 Task: In the Company fuji-tv.co.jp, Create email and send with subject: 'We're Thrilled to Welcome You ', and with mail content 'Good Evening._x000D_
Elevate your business to new heights. Our innovative solution is tailored to meet the unique needs of your industry, delivering exceptional results._x000D_
Thanks & Regards', attach the document: Project_plan.docx and insert image: visitingcard.jpg. Below Thanks & Regards, write Flickr and insert the URL: www.flickr.com. Mark checkbox to create task to follow up : In 3 business days .  Enter or choose an email address of recipient's from company's contact and send.. Logged in from softage.1@softage.net
Action: Mouse moved to (111, 72)
Screenshot: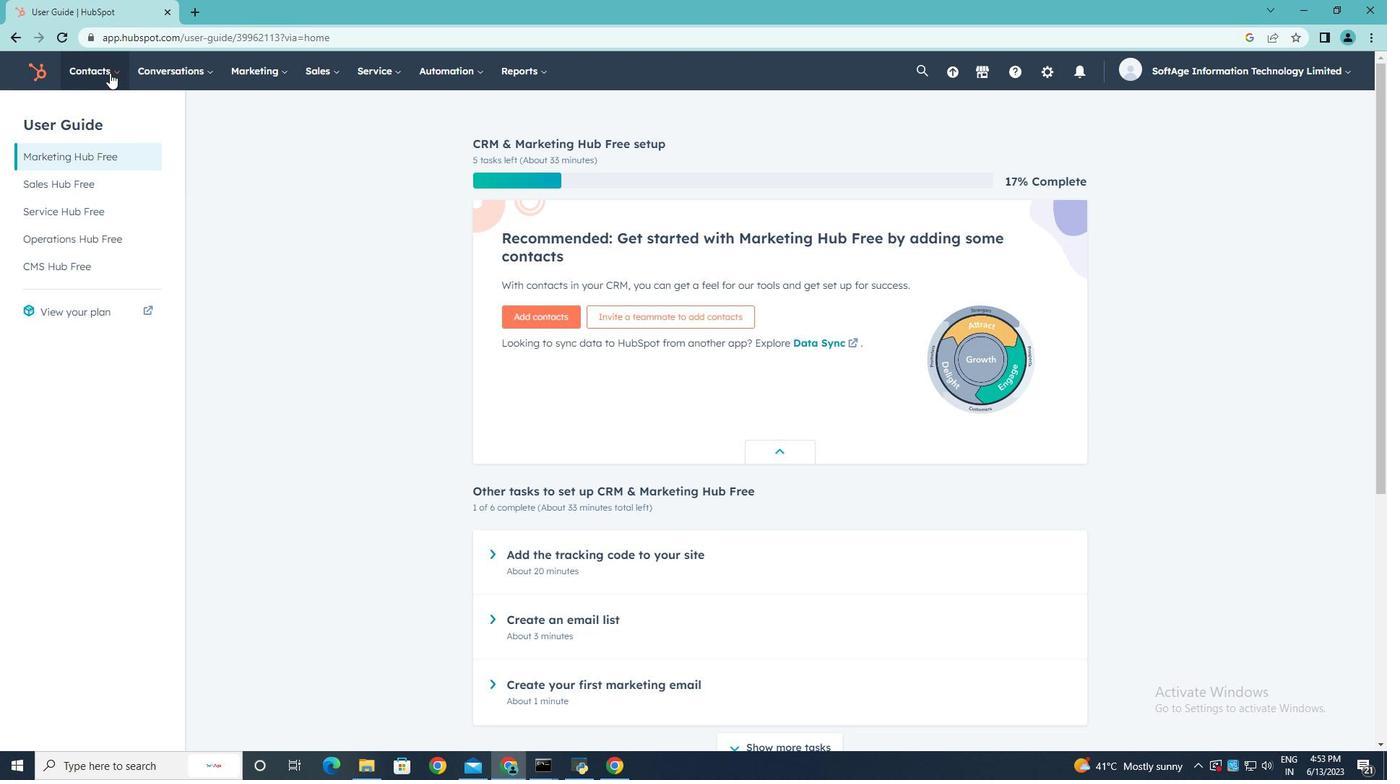 
Action: Mouse pressed left at (111, 72)
Screenshot: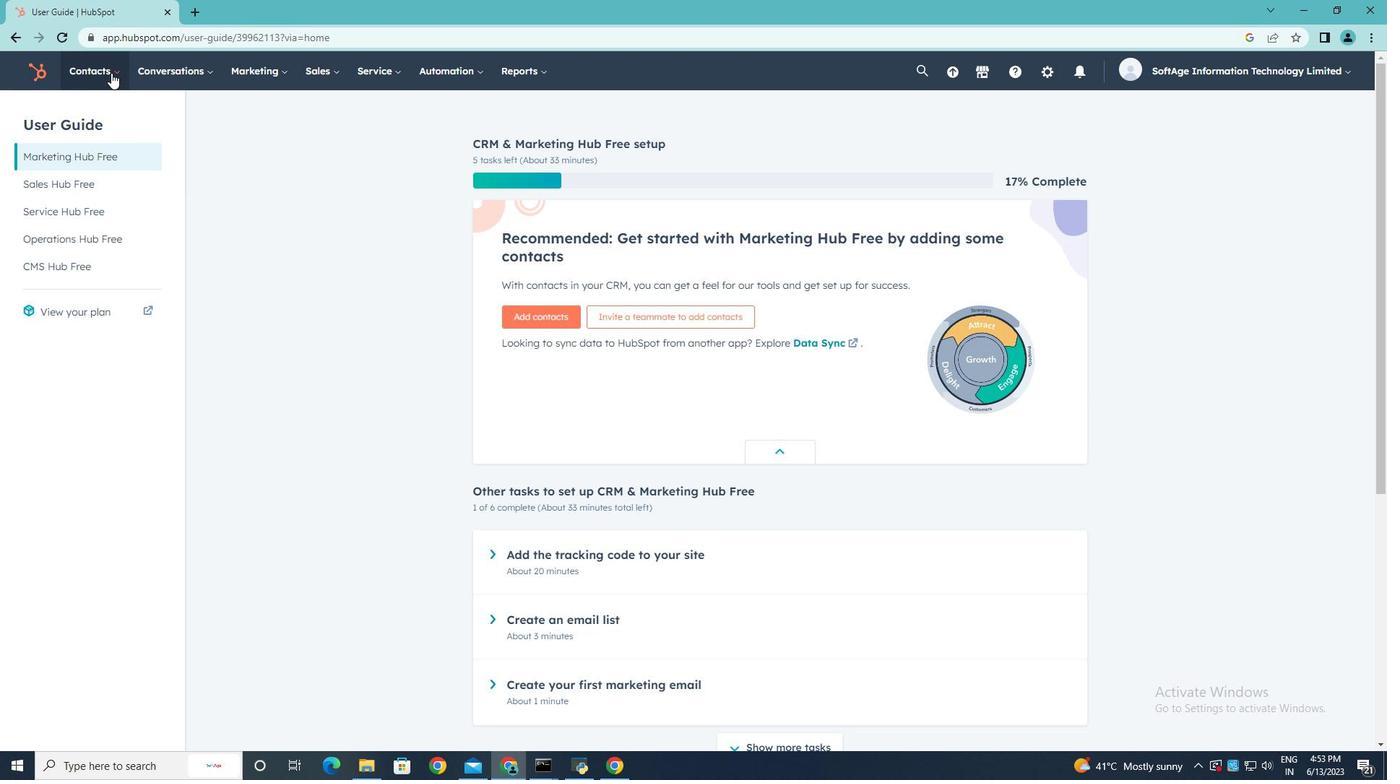
Action: Mouse moved to (103, 147)
Screenshot: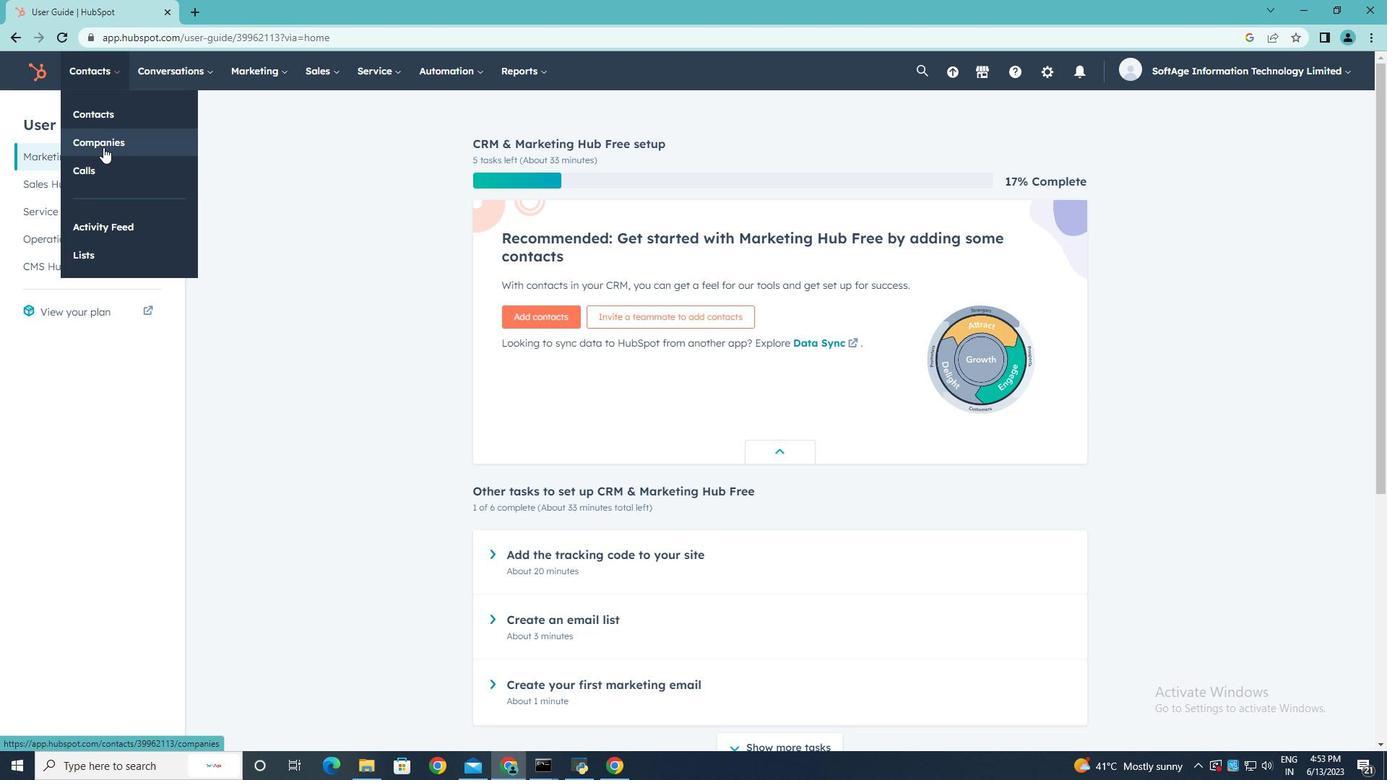 
Action: Mouse pressed left at (103, 147)
Screenshot: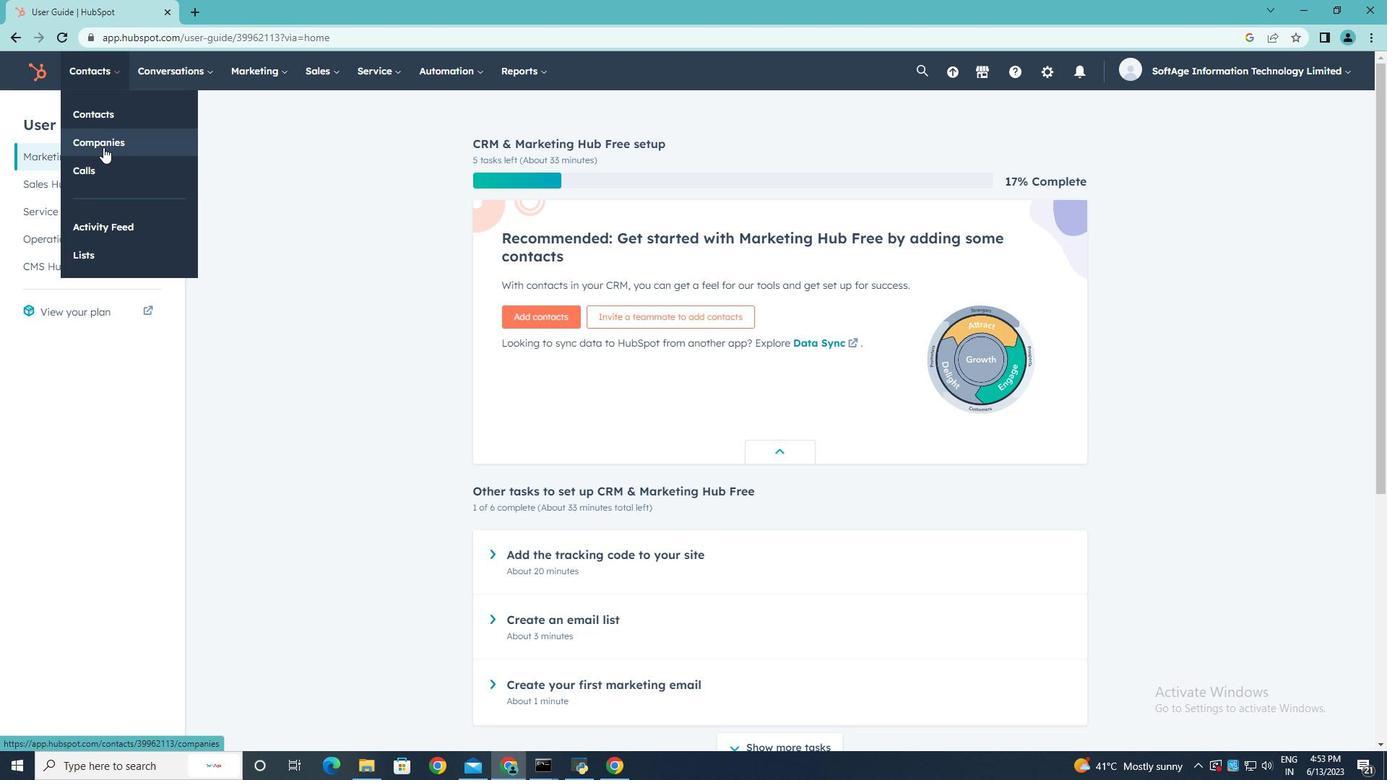 
Action: Mouse moved to (104, 228)
Screenshot: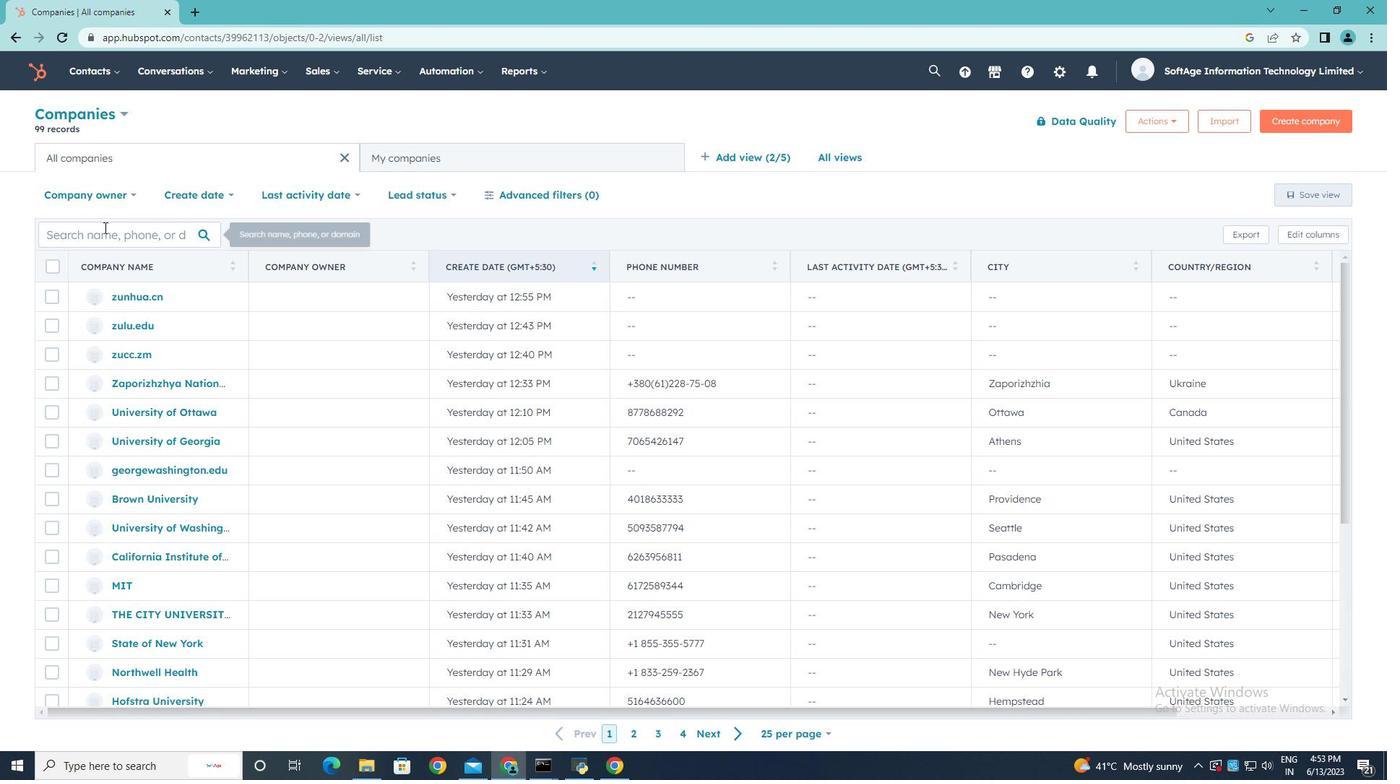 
Action: Mouse pressed left at (104, 228)
Screenshot: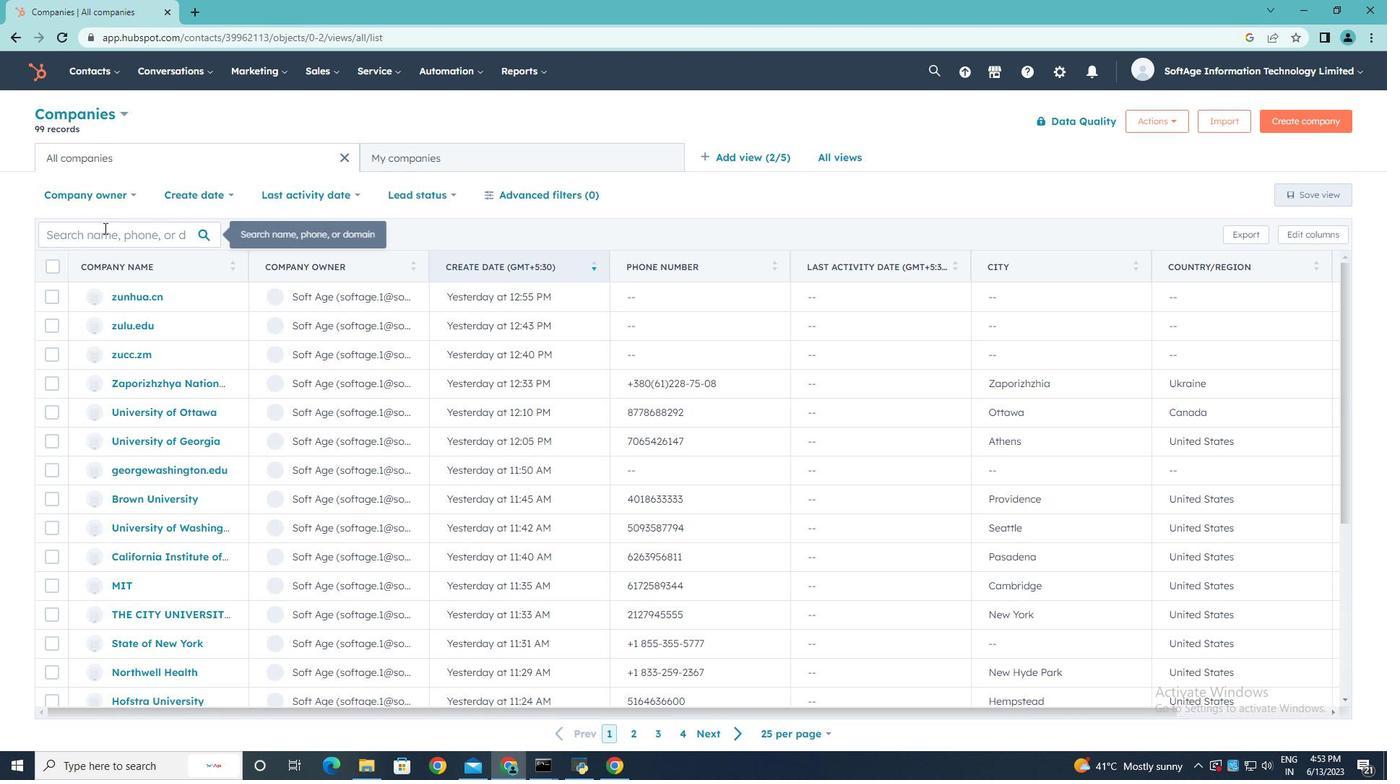 
Action: Key pressed fuji-tv.co.jp
Screenshot: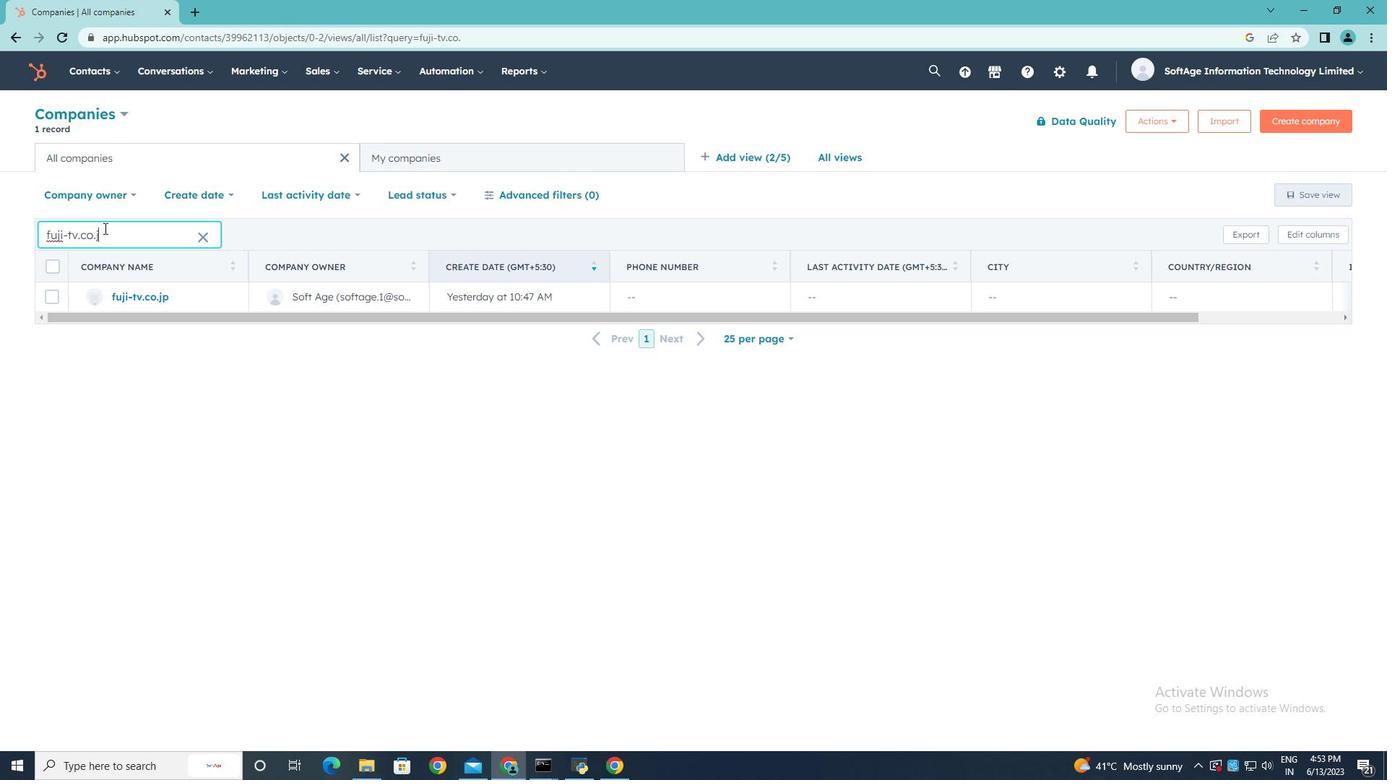 
Action: Mouse moved to (137, 297)
Screenshot: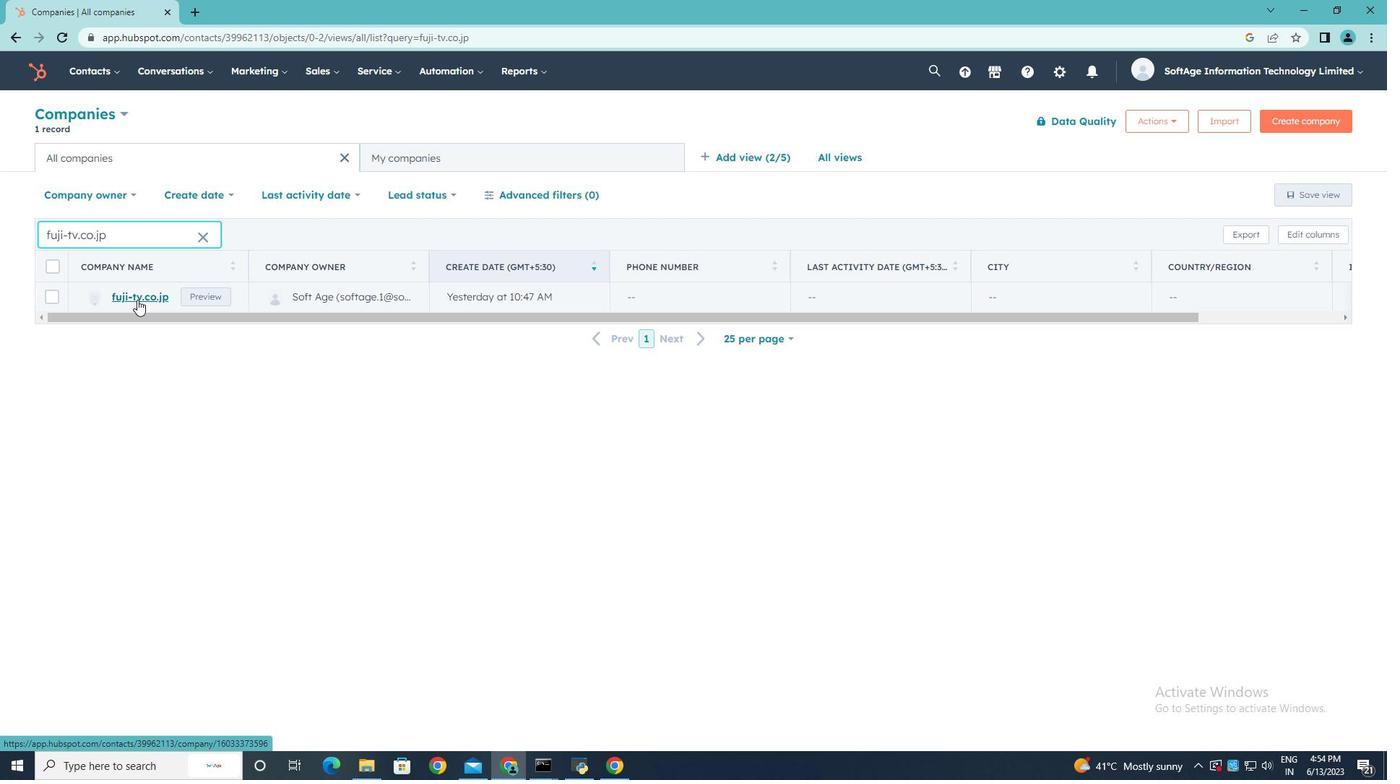 
Action: Mouse pressed left at (137, 297)
Screenshot: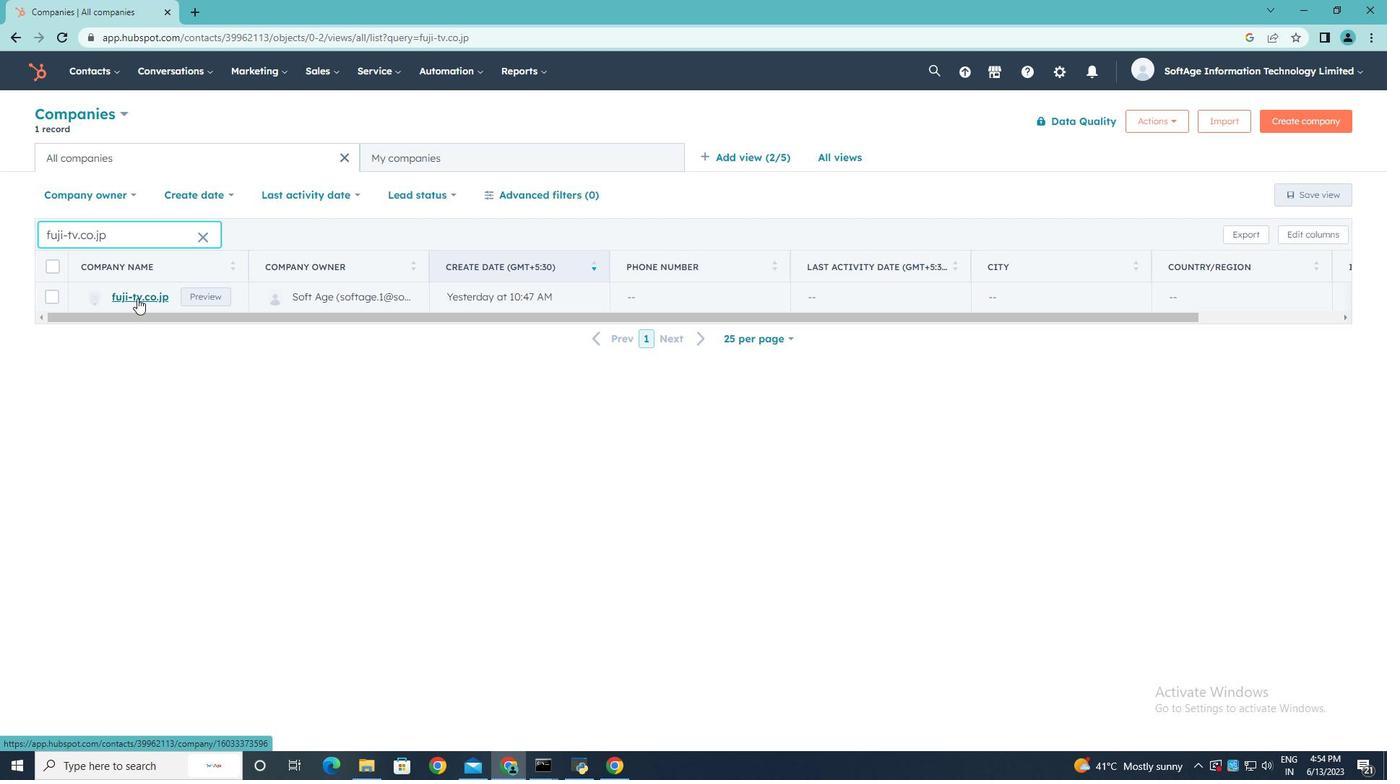 
Action: Mouse moved to (96, 243)
Screenshot: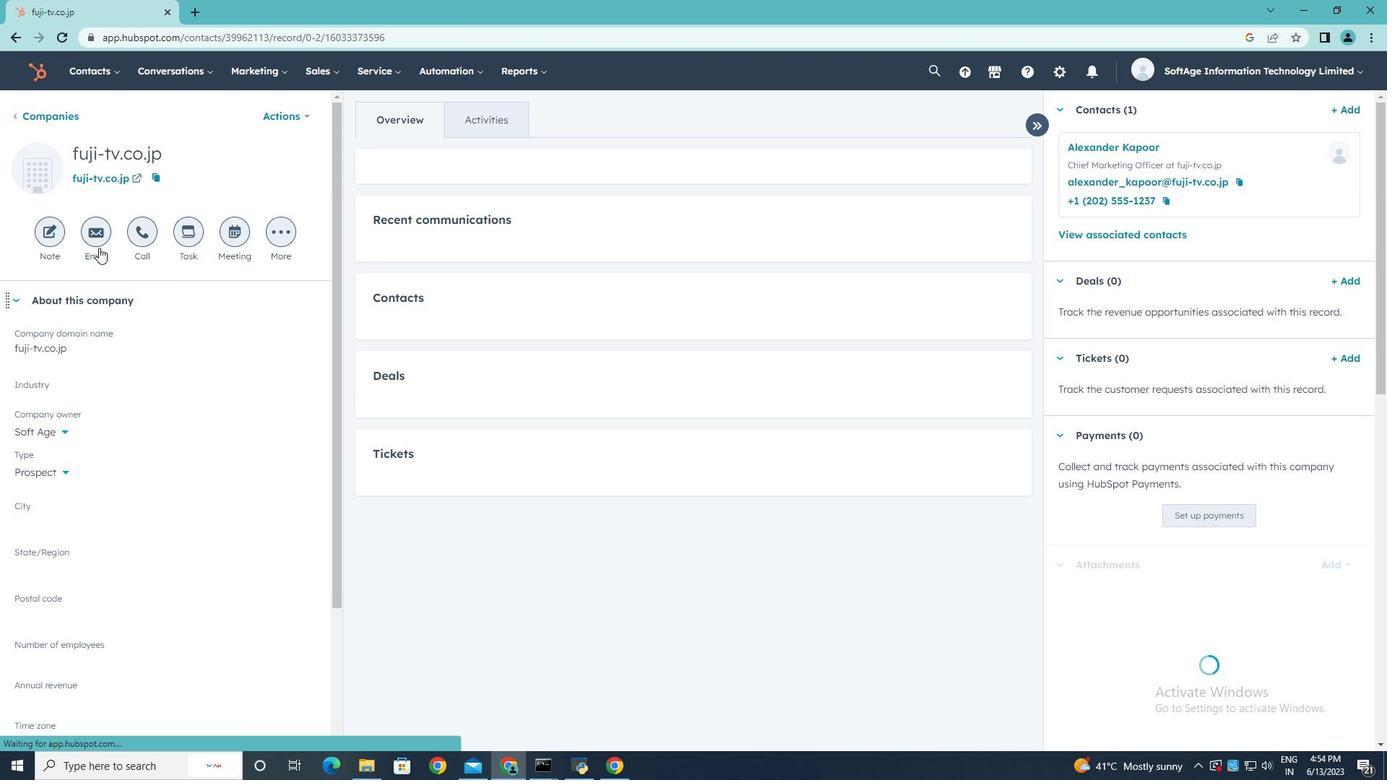 
Action: Mouse pressed left at (96, 243)
Screenshot: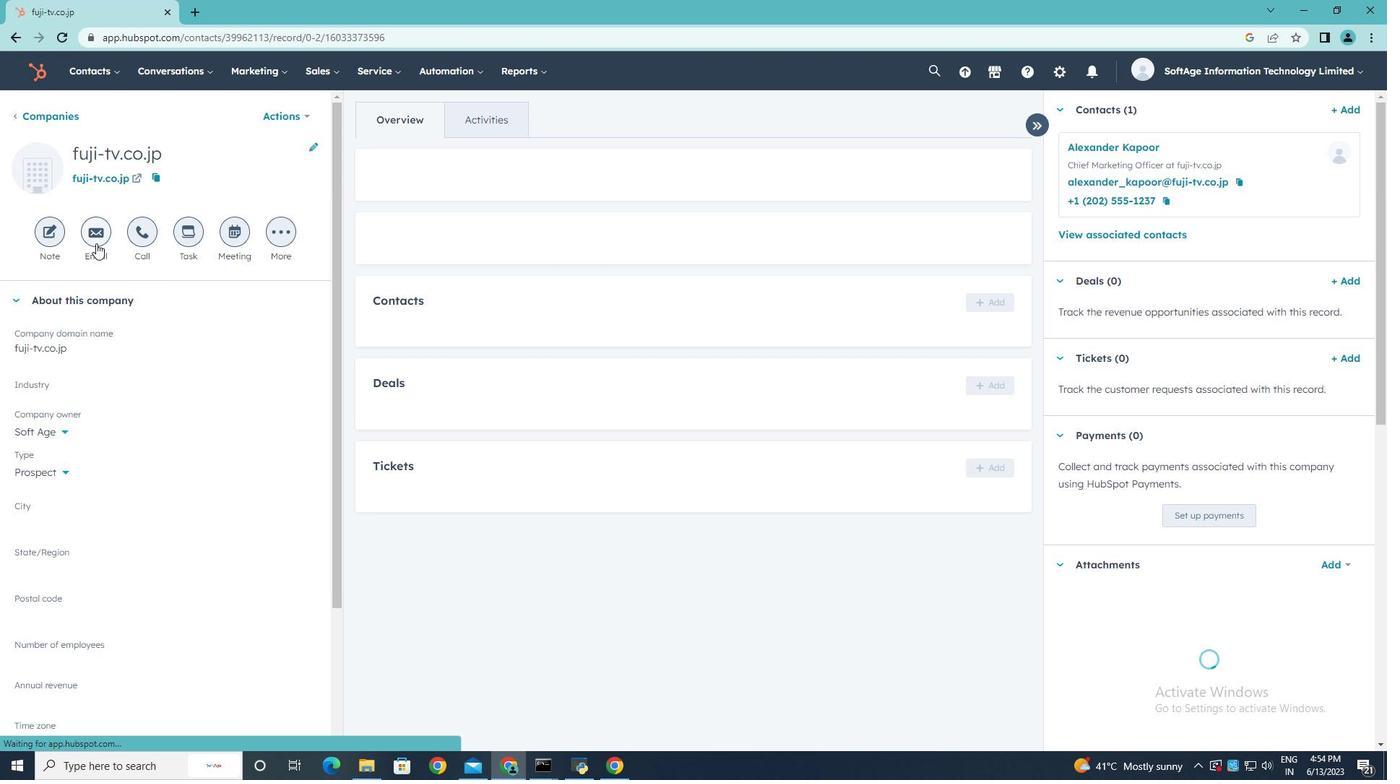 
Action: Key pressed <Key.shift>We're<Key.space><Key.shift>Thrilled<Key.space>to<Key.space><Key.shift>Welcome<Key.space><Key.shift>You
Screenshot: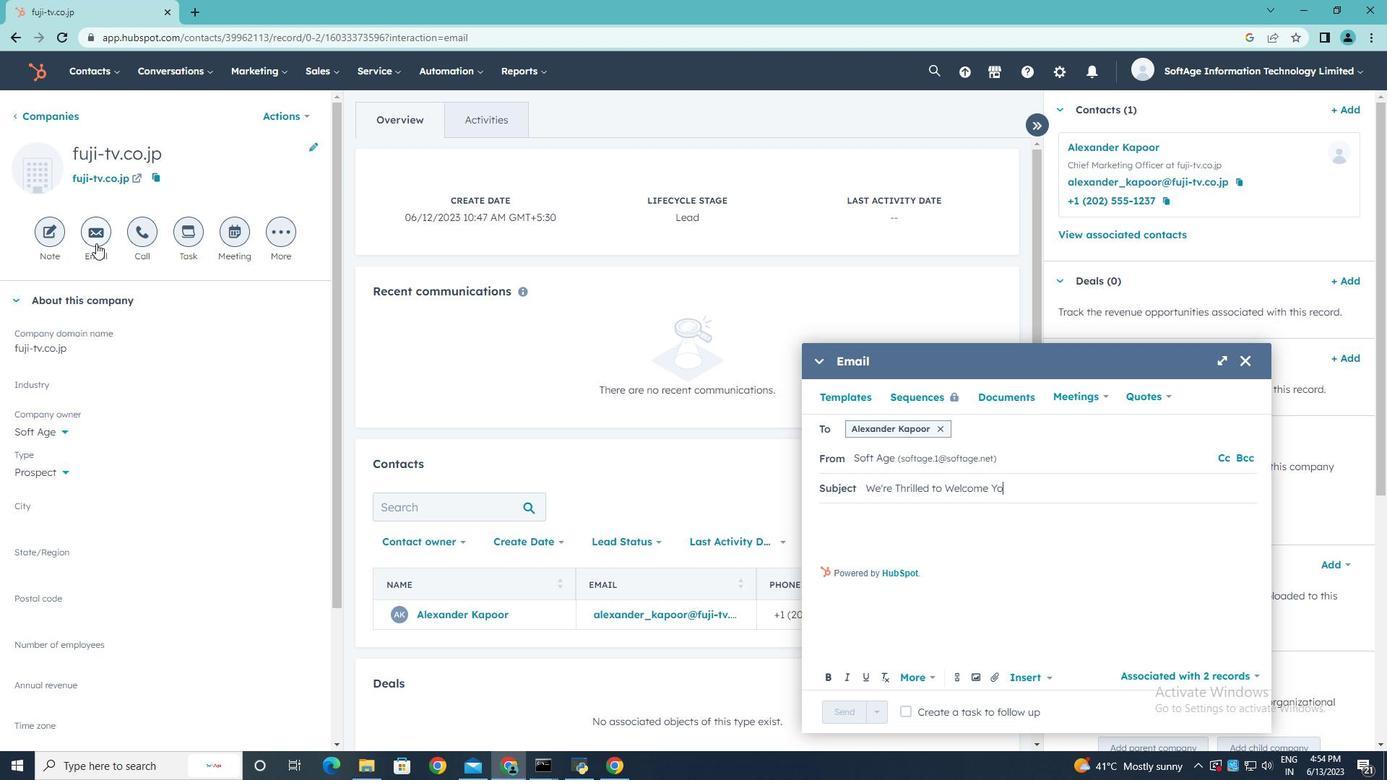 
Action: Mouse moved to (837, 515)
Screenshot: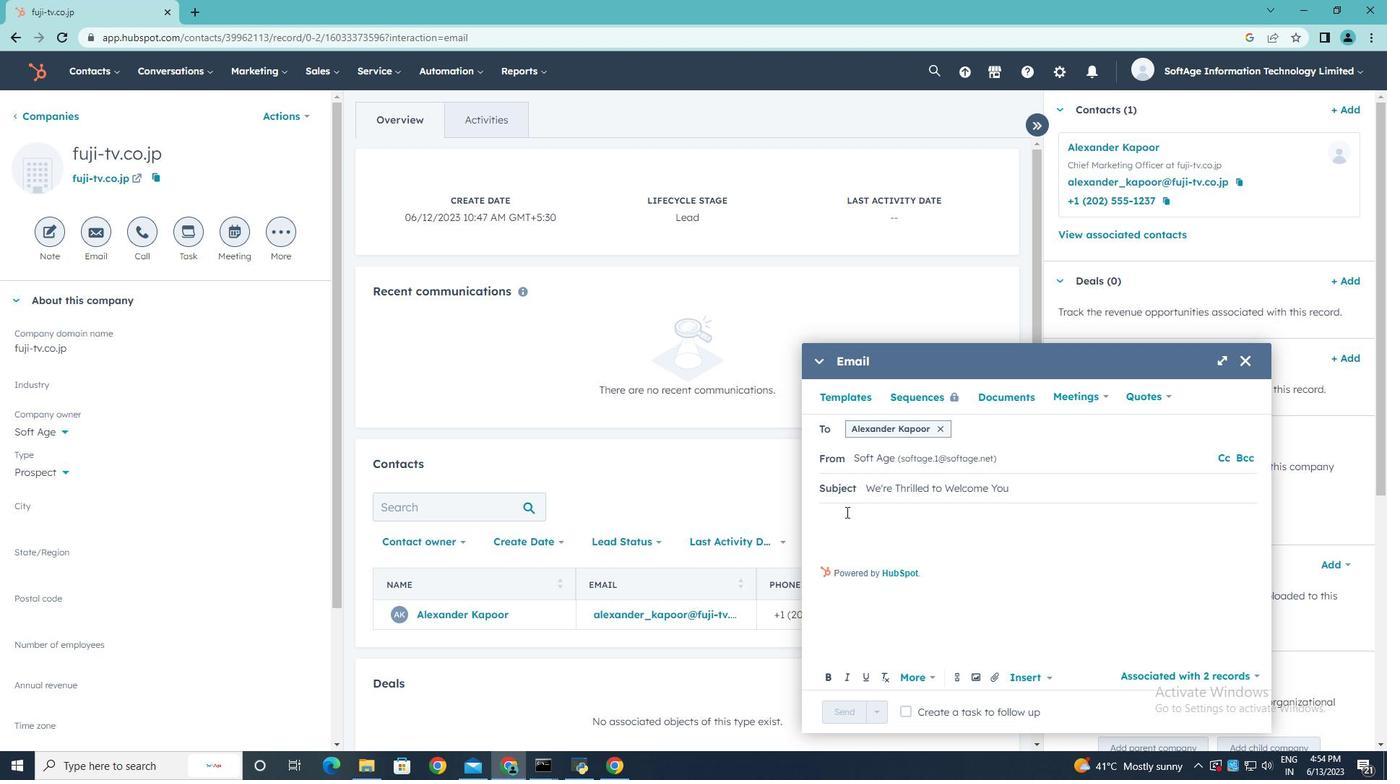 
Action: Mouse pressed left at (837, 515)
Screenshot: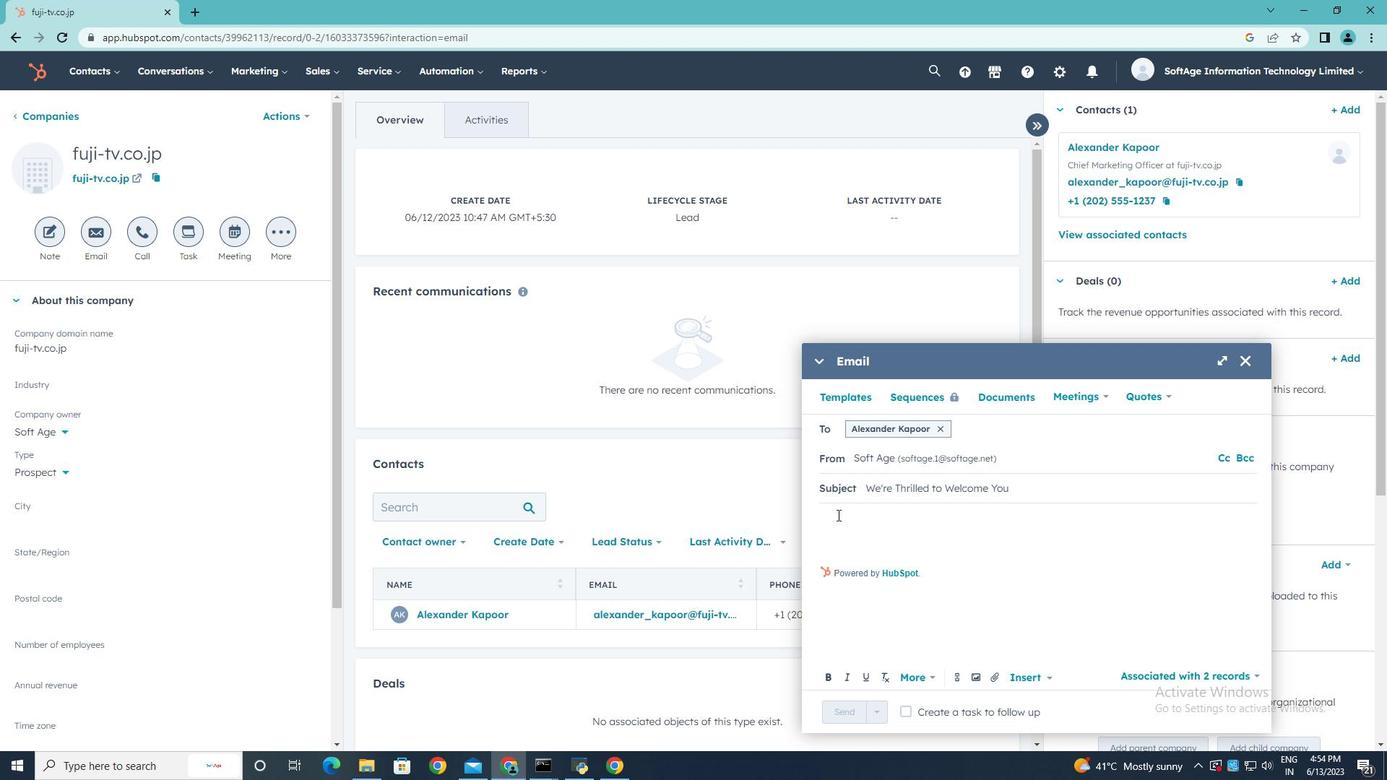 
Action: Key pressed <Key.shift>Good<Key.space><Key.shift><Key.shift><Key.shift><Key.shift>Eveb<Key.backspace>ning.
Screenshot: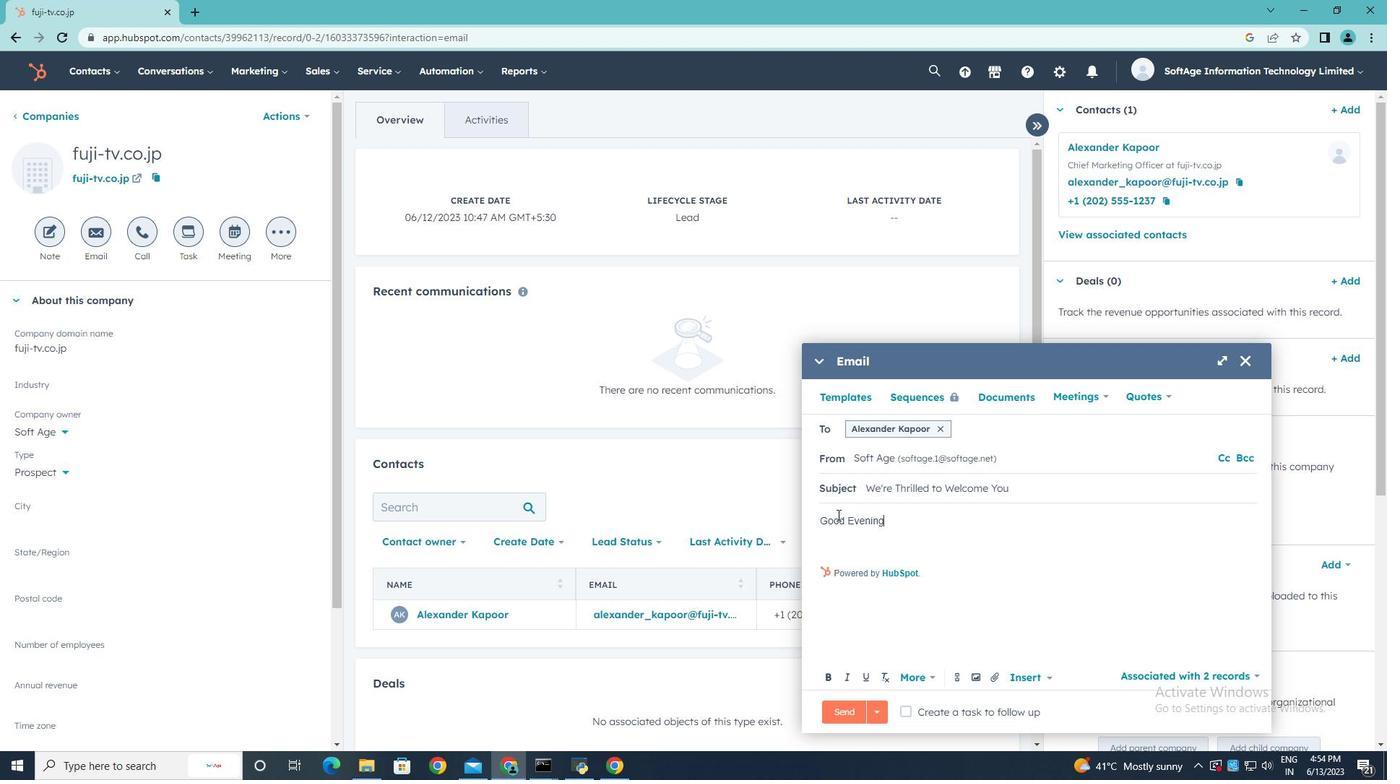
Action: Mouse moved to (841, 536)
Screenshot: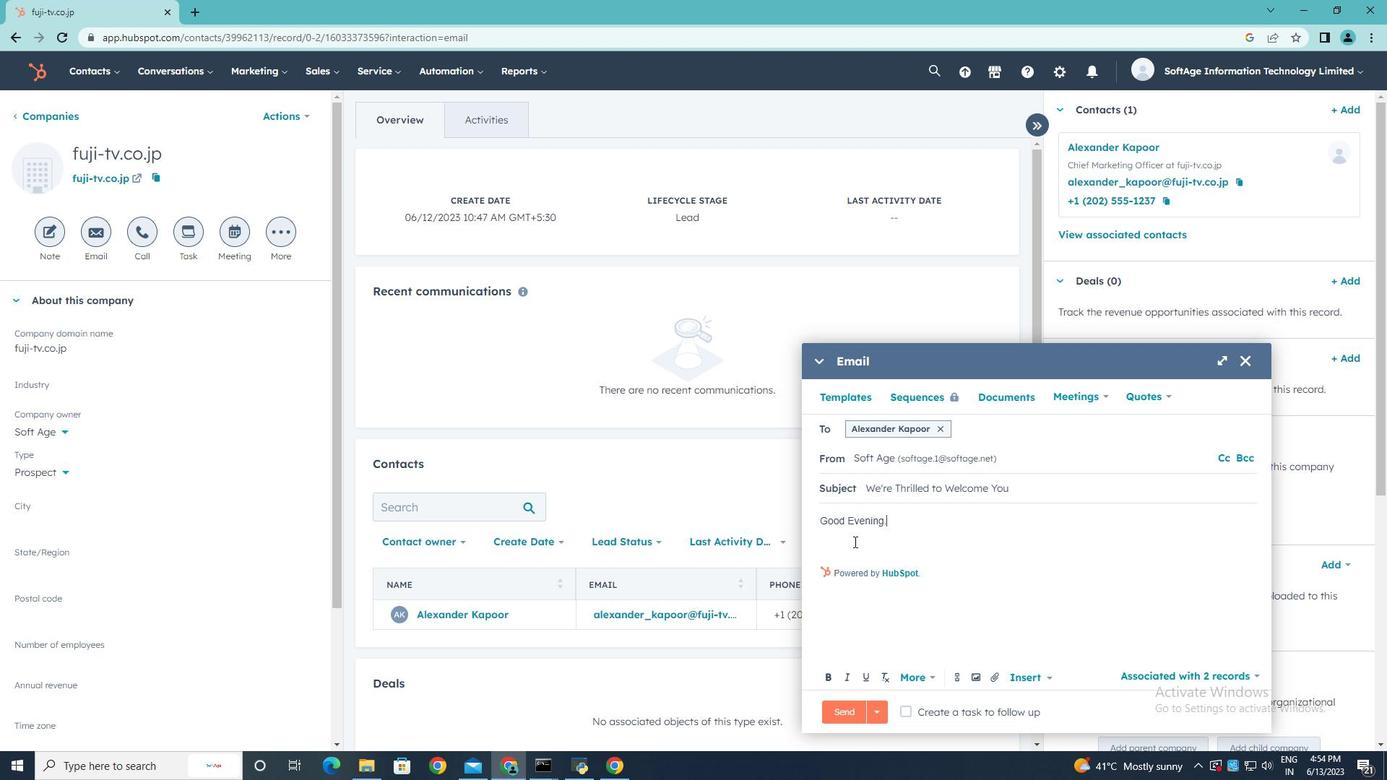 
Action: Mouse pressed left at (841, 536)
Screenshot: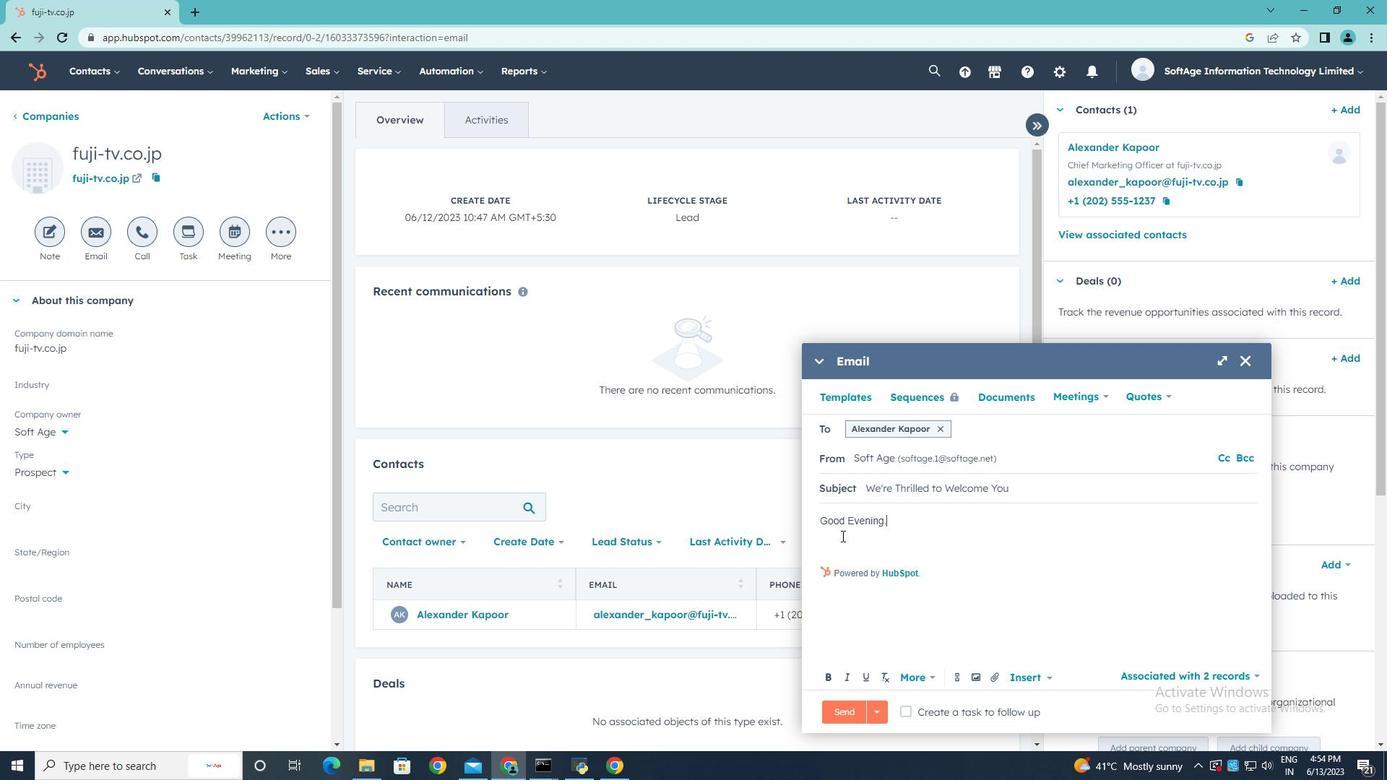
Action: Key pressed <Key.shift><Key.shift><Key.shift><Key.shift><Key.shift><Key.shift>Elevay<Key.backspace>te<Key.space><Key.shift>Yo<Key.backspace><Key.backspace>your<Key.space><Key.shift>buss<Key.backspace>iness<Key.space>to<Key.space>new<Key.space>heights.<Key.shift>Our<Key.space>innovative<Key.space><Key.left><Key.left><Key.left><Key.left><Key.left><Key.left><Key.left><Key.left><Key.left><Key.left><Key.left><Key.left><Key.left><Key.left><Key.left><Key.space><Key.right><Key.right><Key.right><Key.right><Key.right><Key.right><Key.right><Key.right><Key.right><Key.right><Key.right><Key.right><Key.right><Key.right><Key.space>solution<Key.space>is<Key.space><Key.shift>Tailored<Key.space>to<Key.space>meet<Key.space><Key.shift>the<Key.space>unique<Key.space>needs<Key.space>of<Key.space>your<Key.space>industry,<Key.space>delivering<Key.space>exceptional<Key.space>red<Key.backspace>sults.<Key.enter><Key.enter><Key.shift><Key.shift>Thanks<Key.space><Key.shift>&<Key.space><Key.shift>Regards,
Screenshot: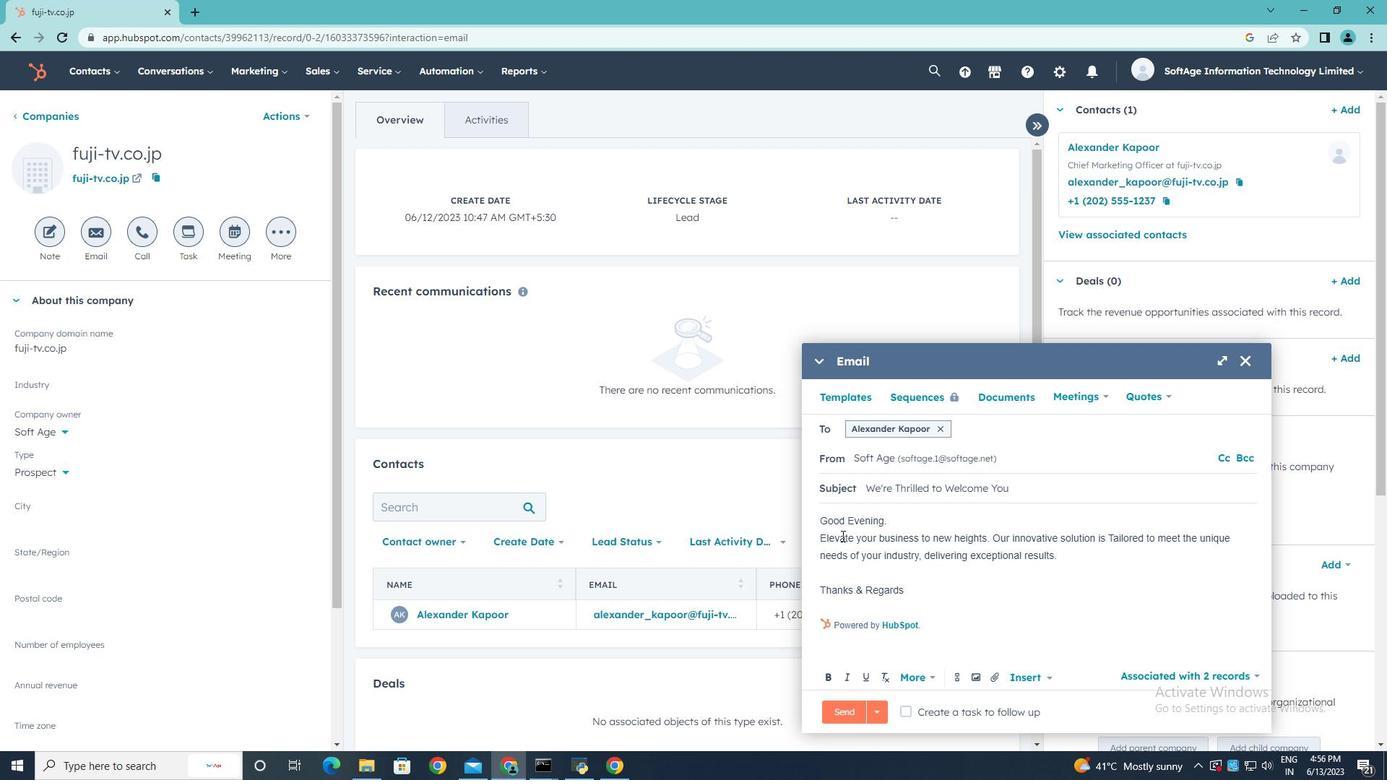 
Action: Mouse moved to (992, 676)
Screenshot: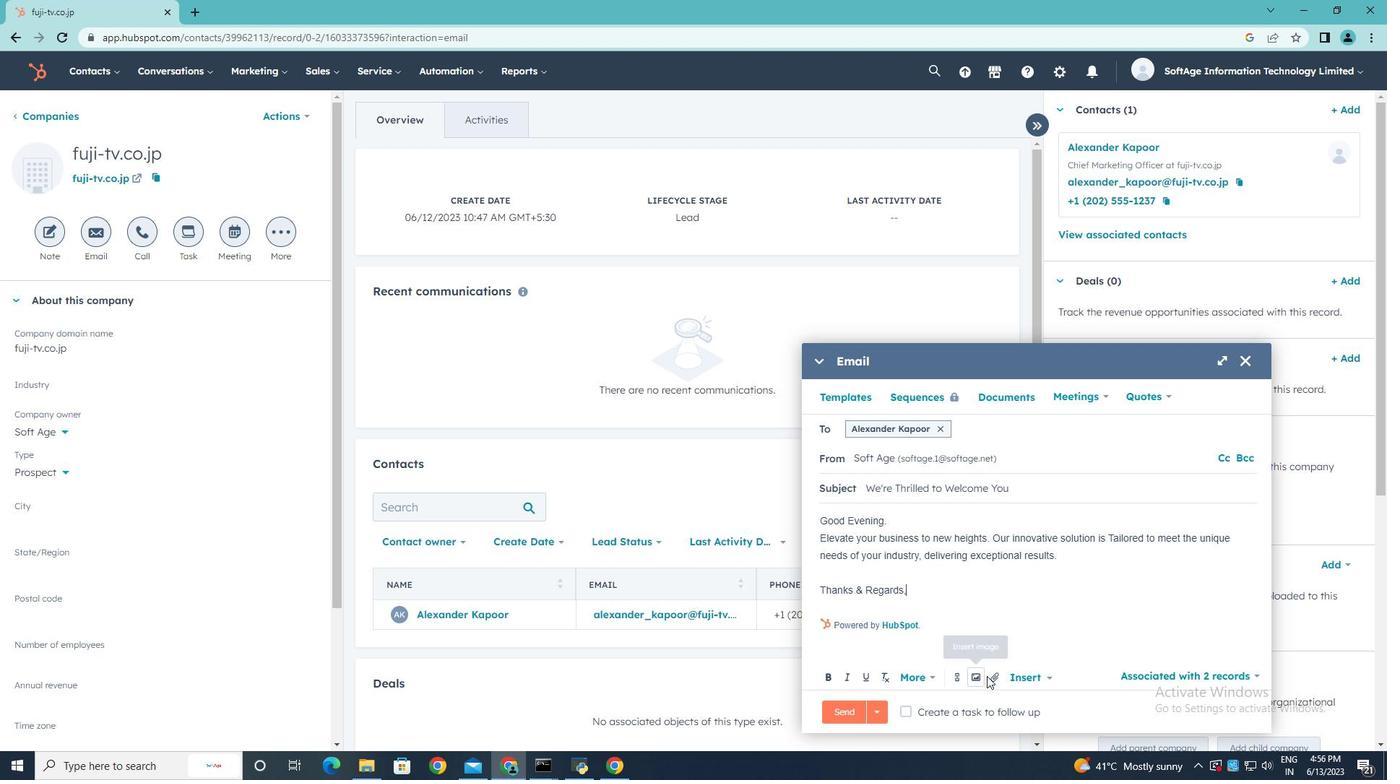 
Action: Mouse pressed left at (992, 676)
Screenshot: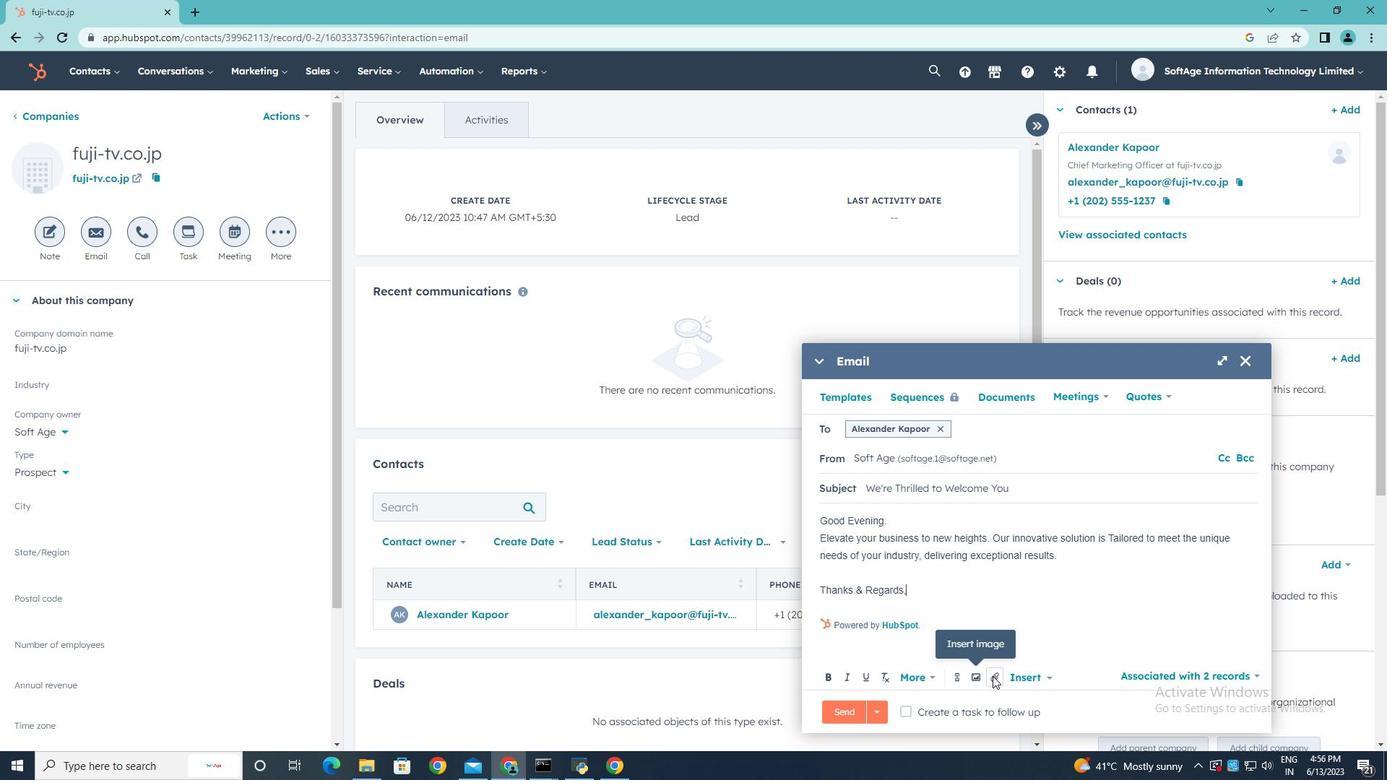 
Action: Mouse moved to (1024, 640)
Screenshot: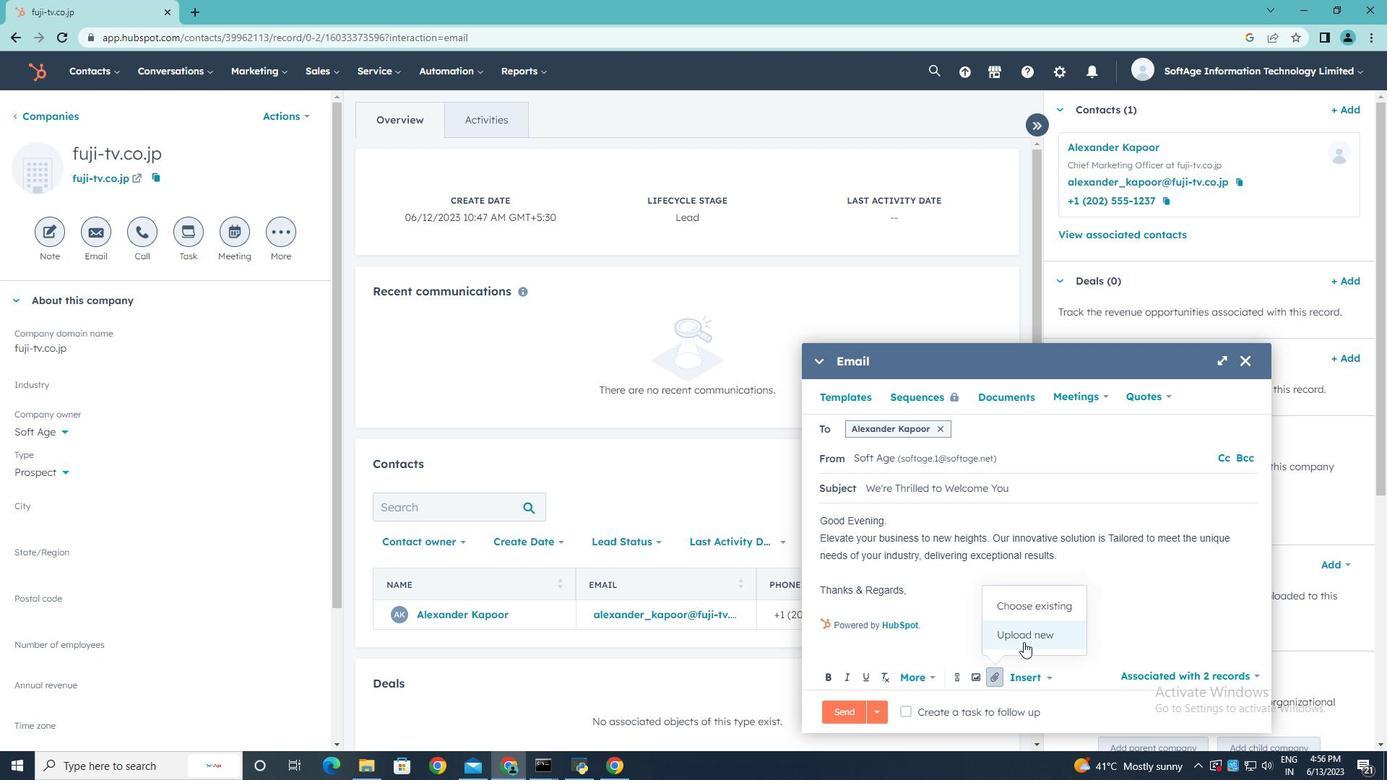 
Action: Mouse pressed left at (1024, 640)
Screenshot: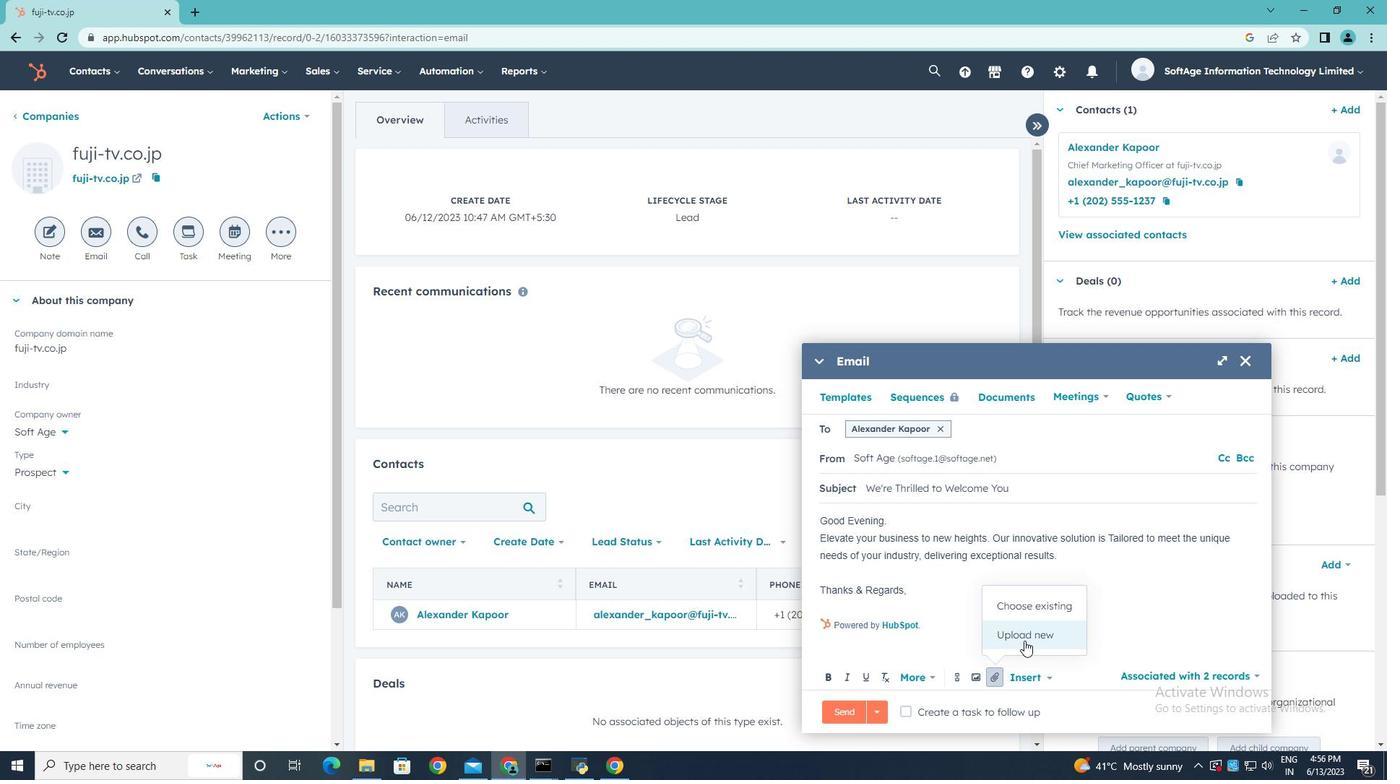 
Action: Mouse moved to (258, 140)
Screenshot: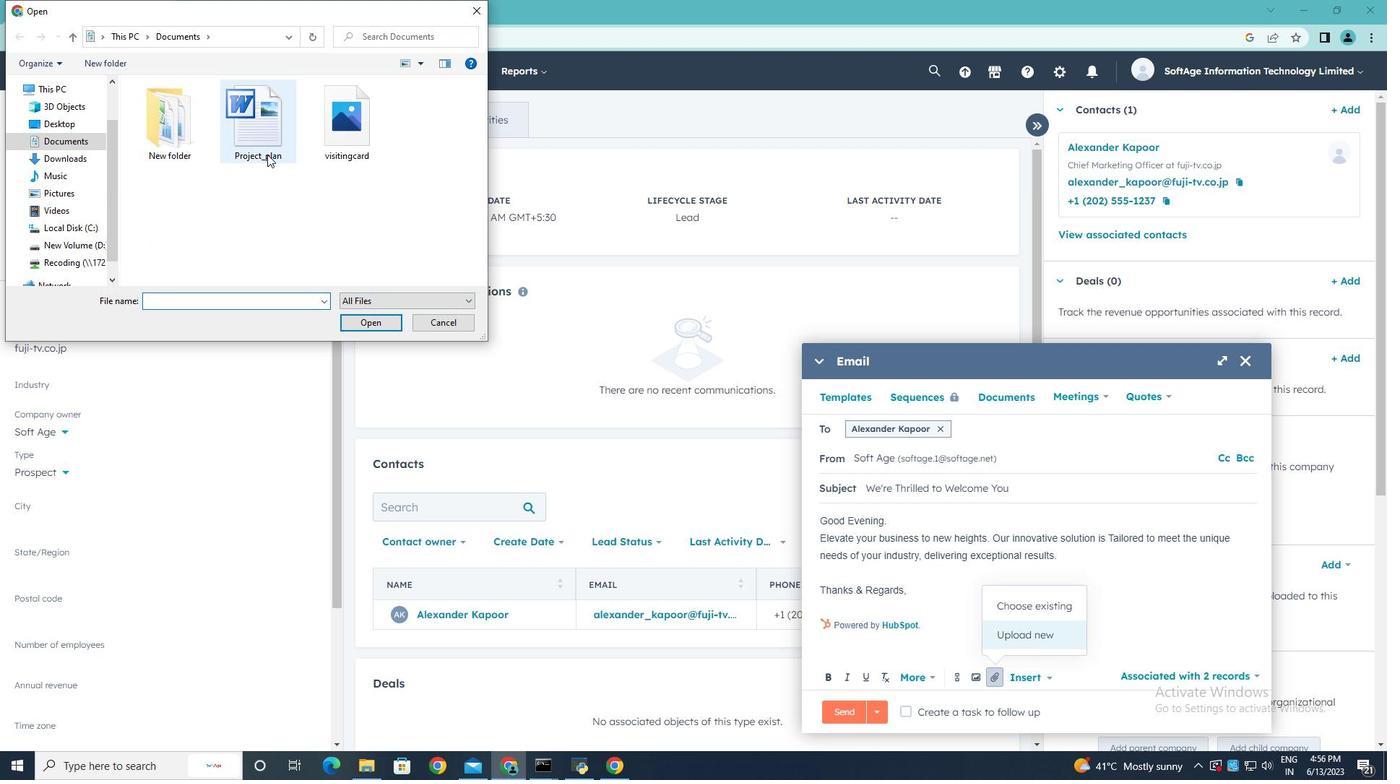 
Action: Mouse pressed left at (258, 140)
Screenshot: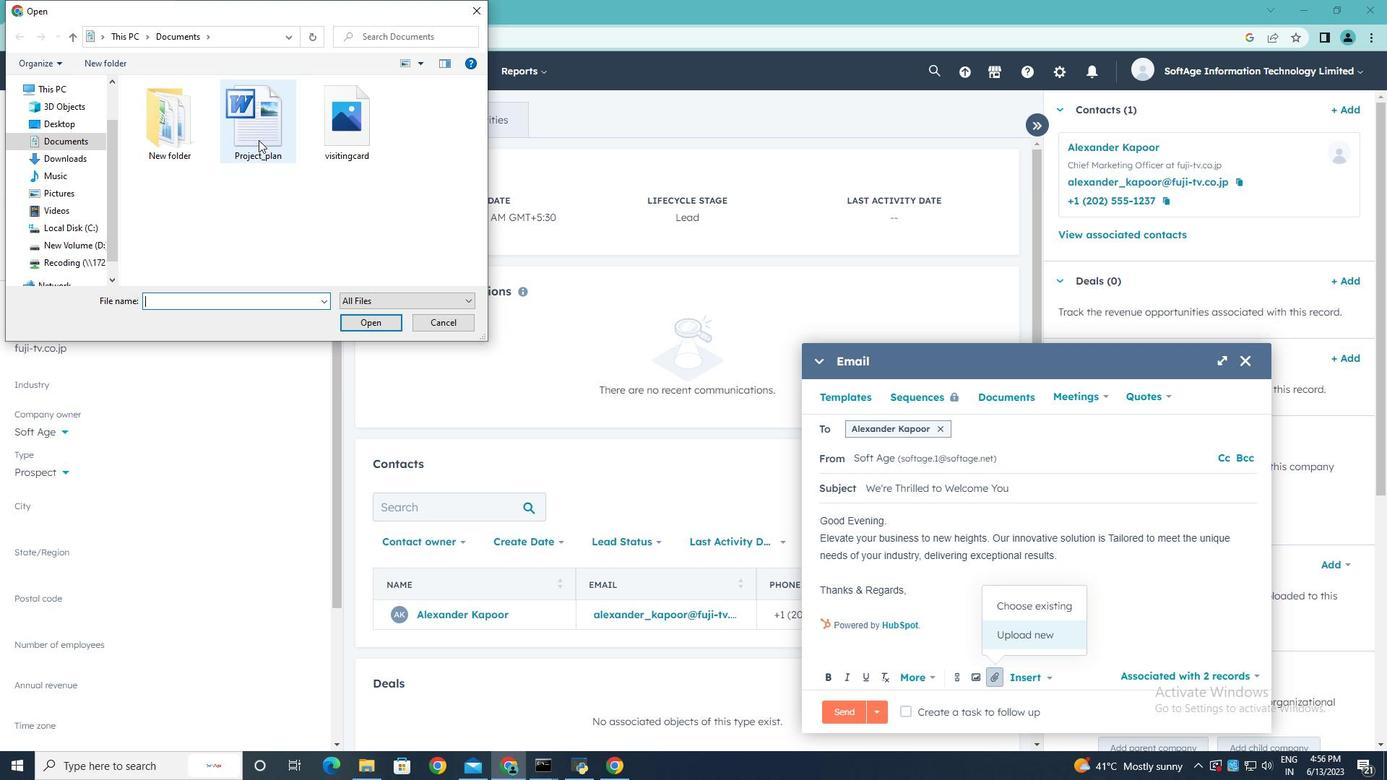 
Action: Mouse moved to (362, 320)
Screenshot: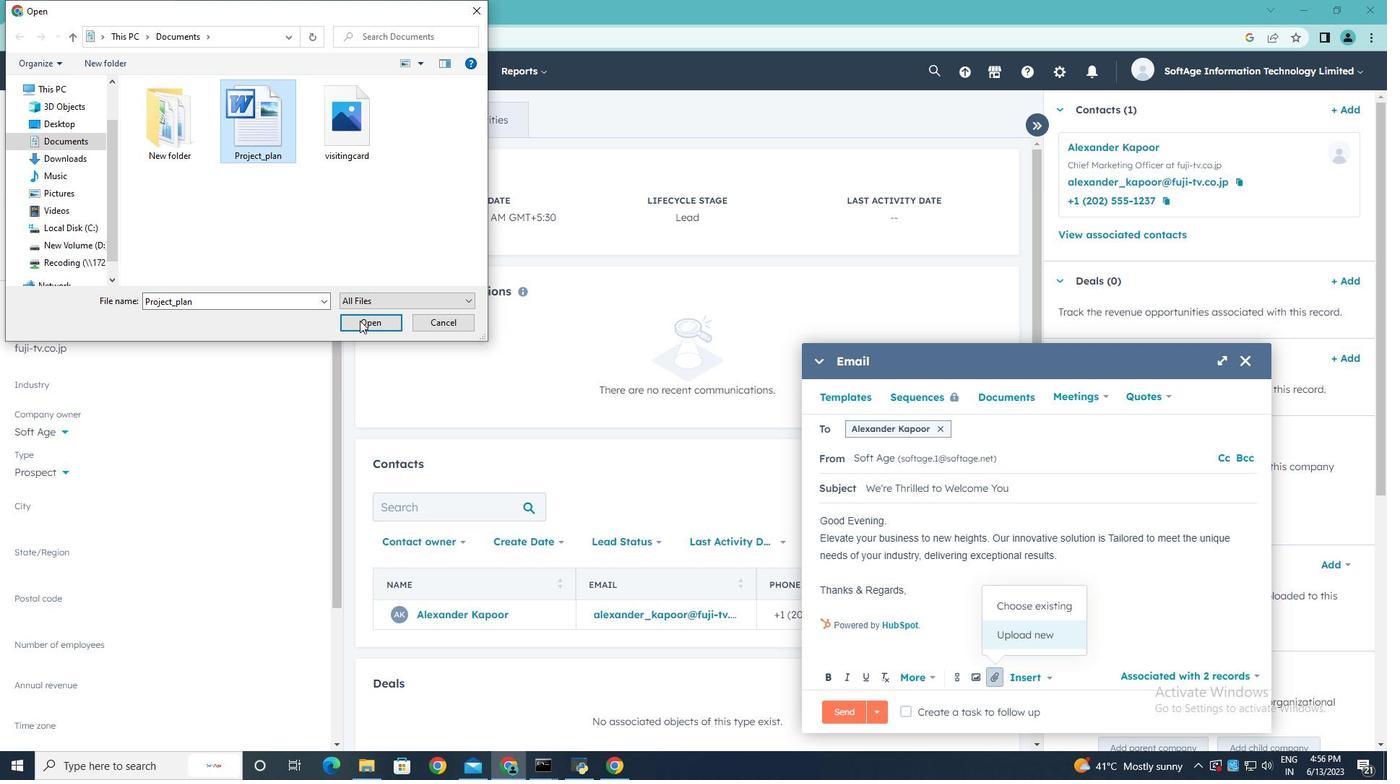 
Action: Mouse pressed left at (362, 320)
Screenshot: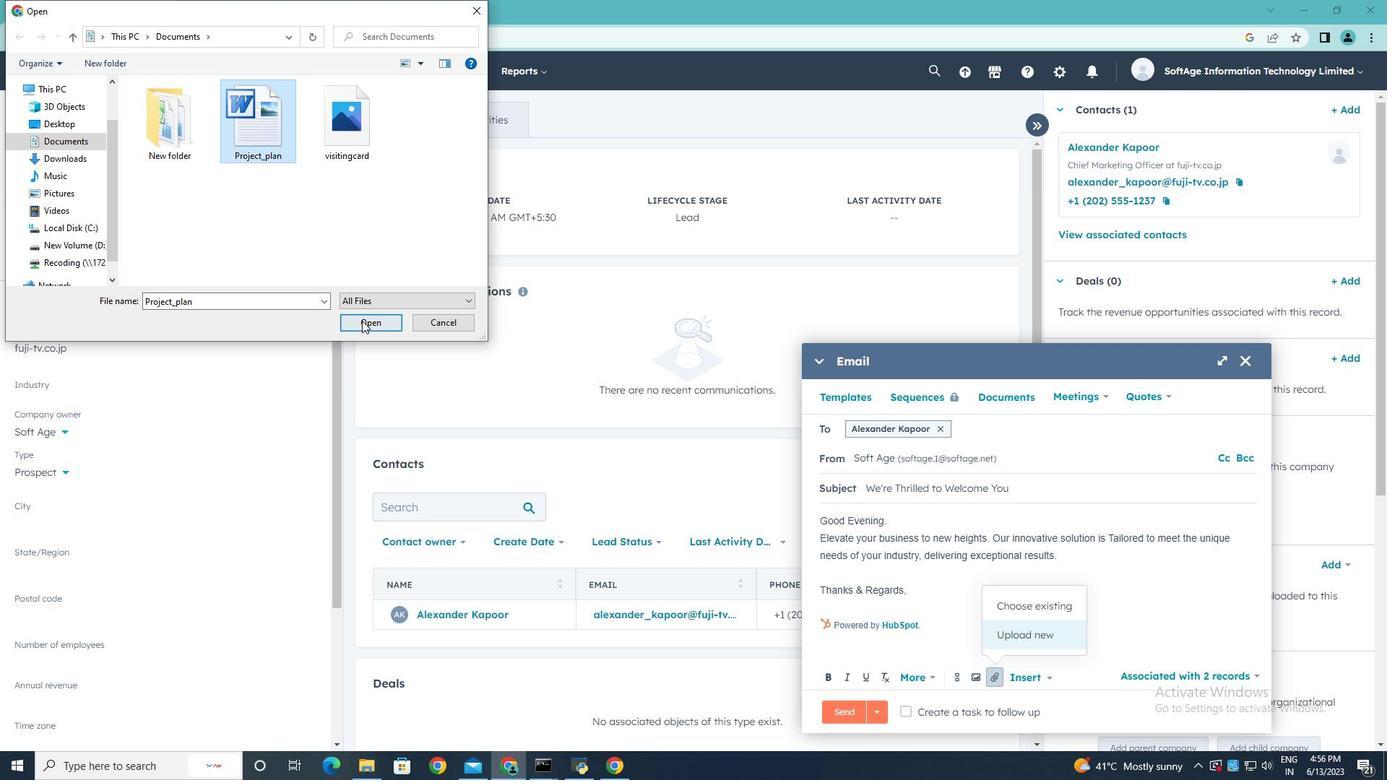 
Action: Mouse moved to (996, 639)
Screenshot: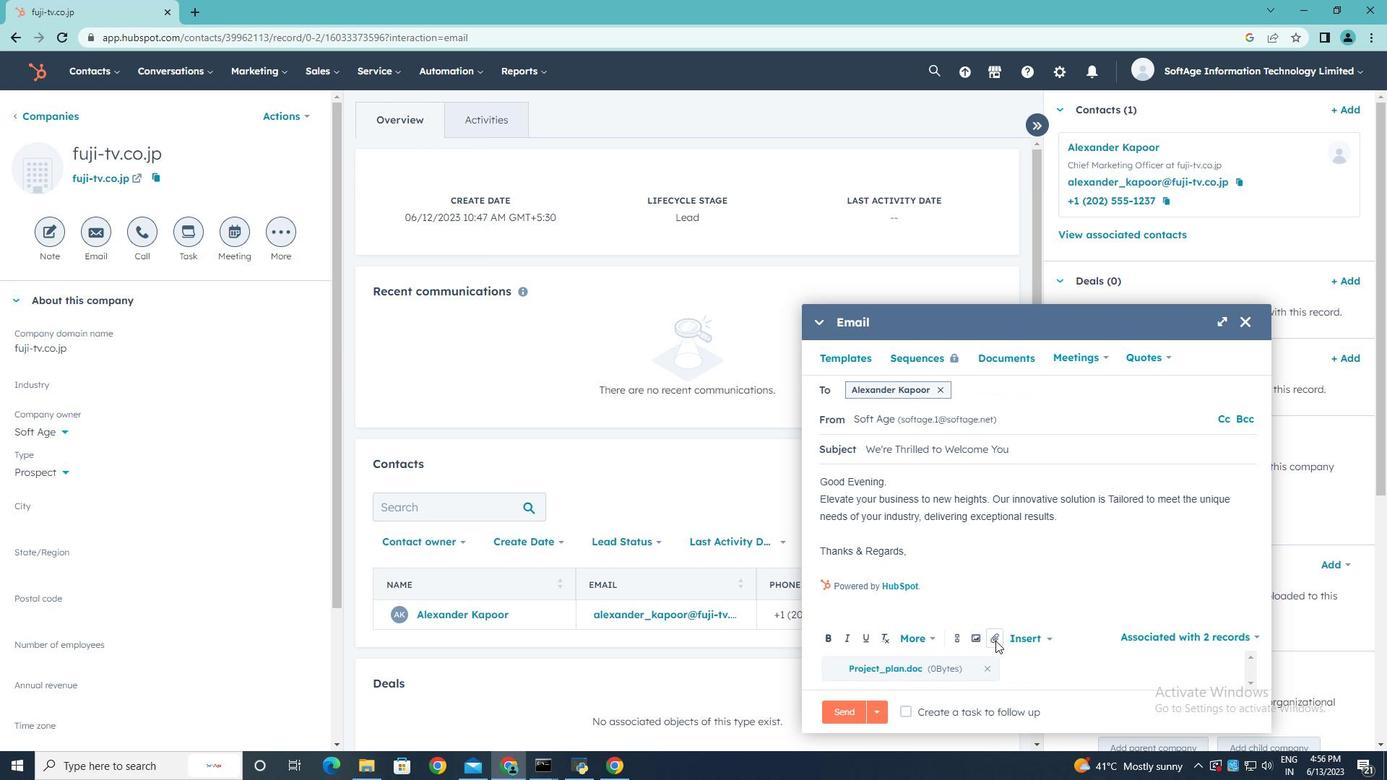 
Action: Mouse pressed left at (996, 639)
Screenshot: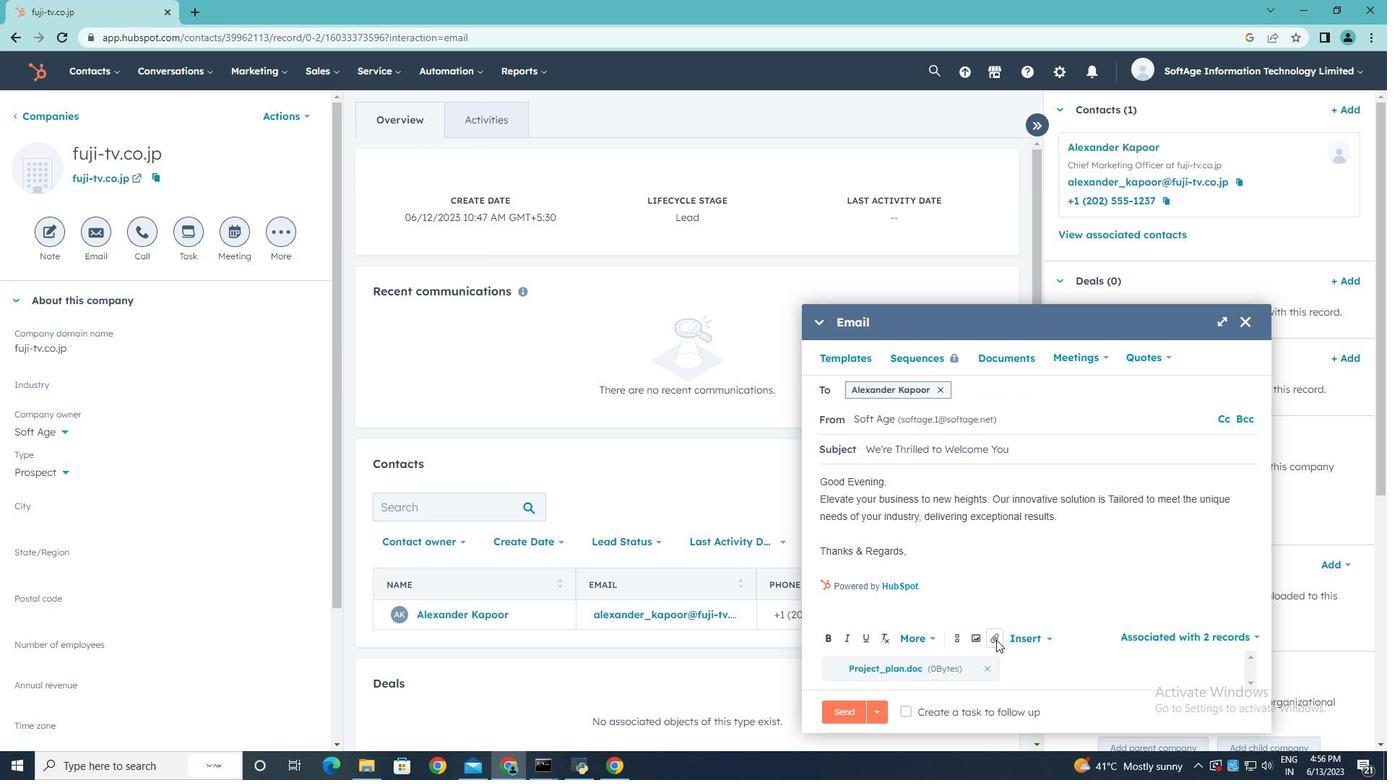 
Action: Mouse moved to (1020, 598)
Screenshot: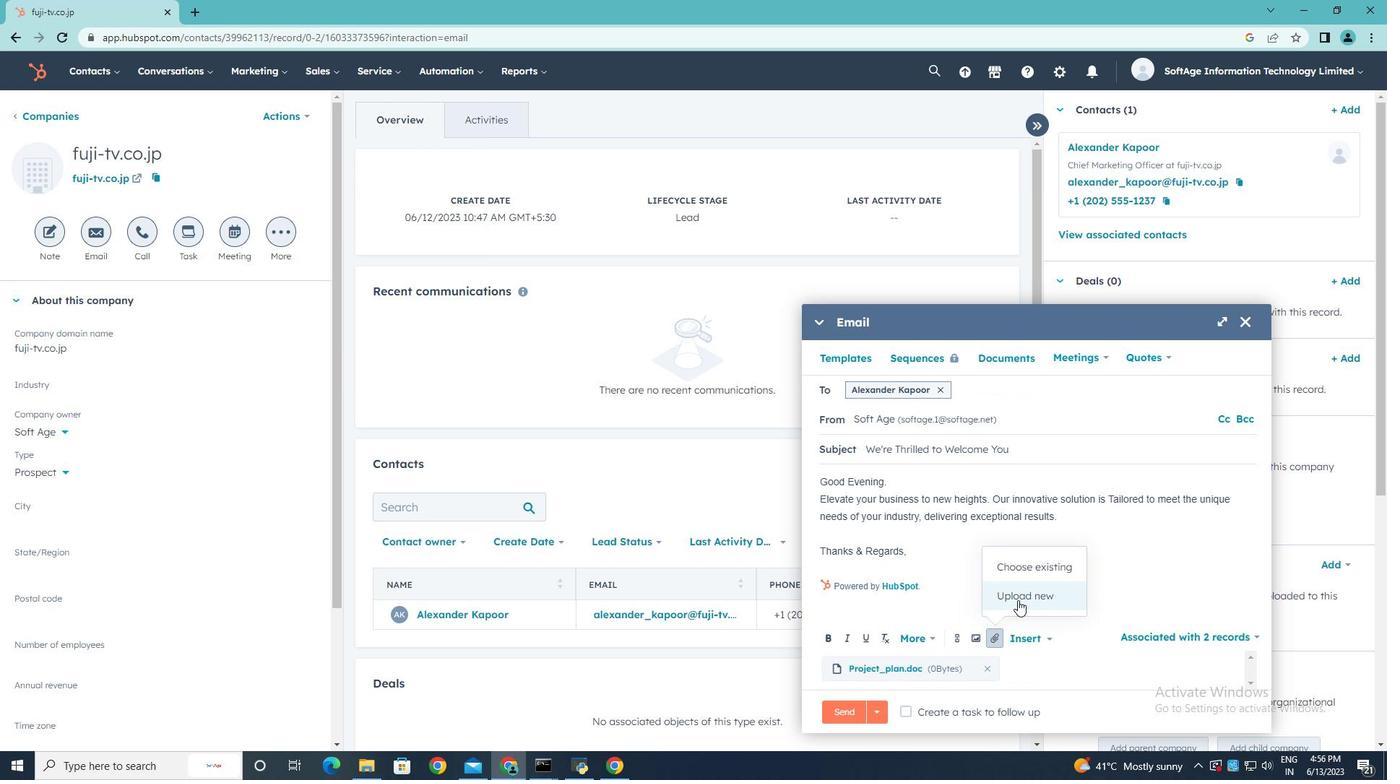 
Action: Mouse pressed left at (1020, 598)
Screenshot: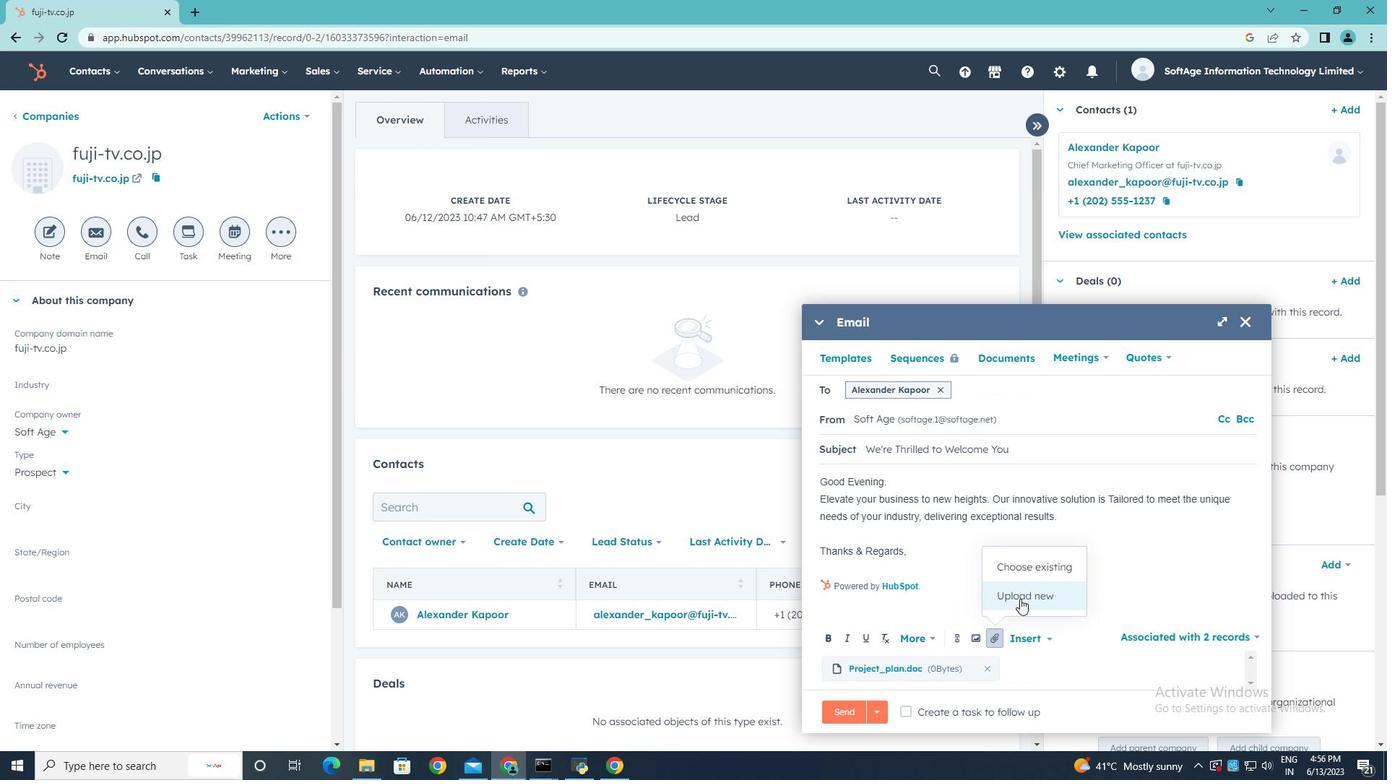 
Action: Mouse moved to (343, 142)
Screenshot: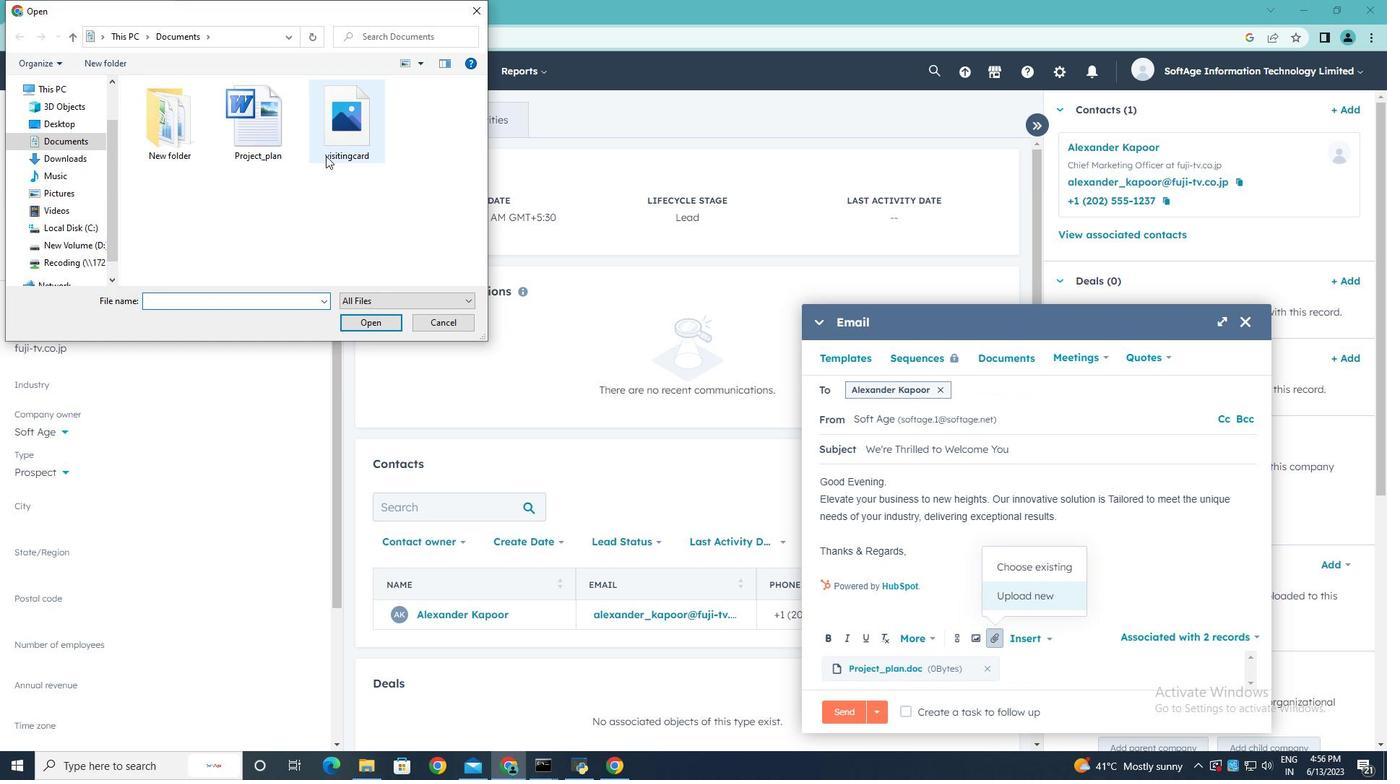
Action: Mouse pressed left at (343, 142)
Screenshot: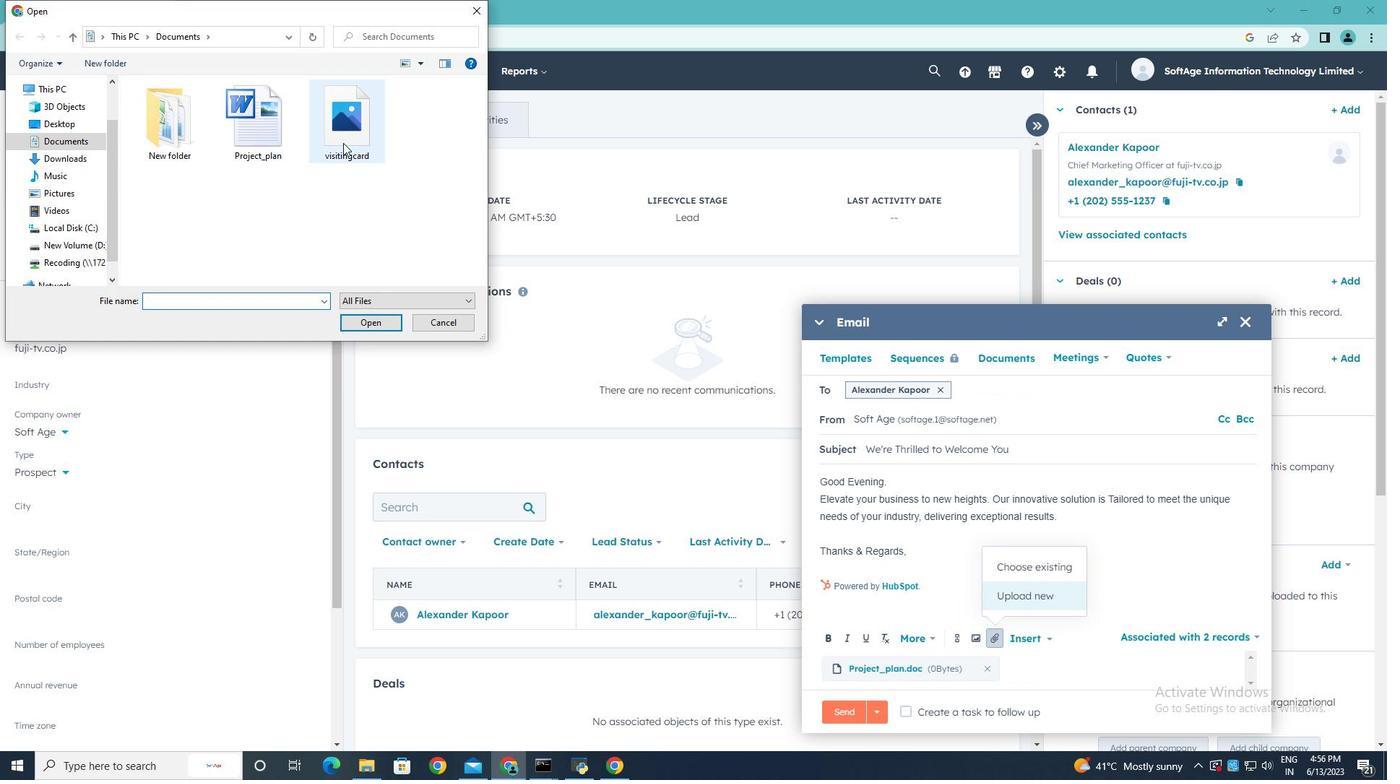 
Action: Mouse moved to (375, 323)
Screenshot: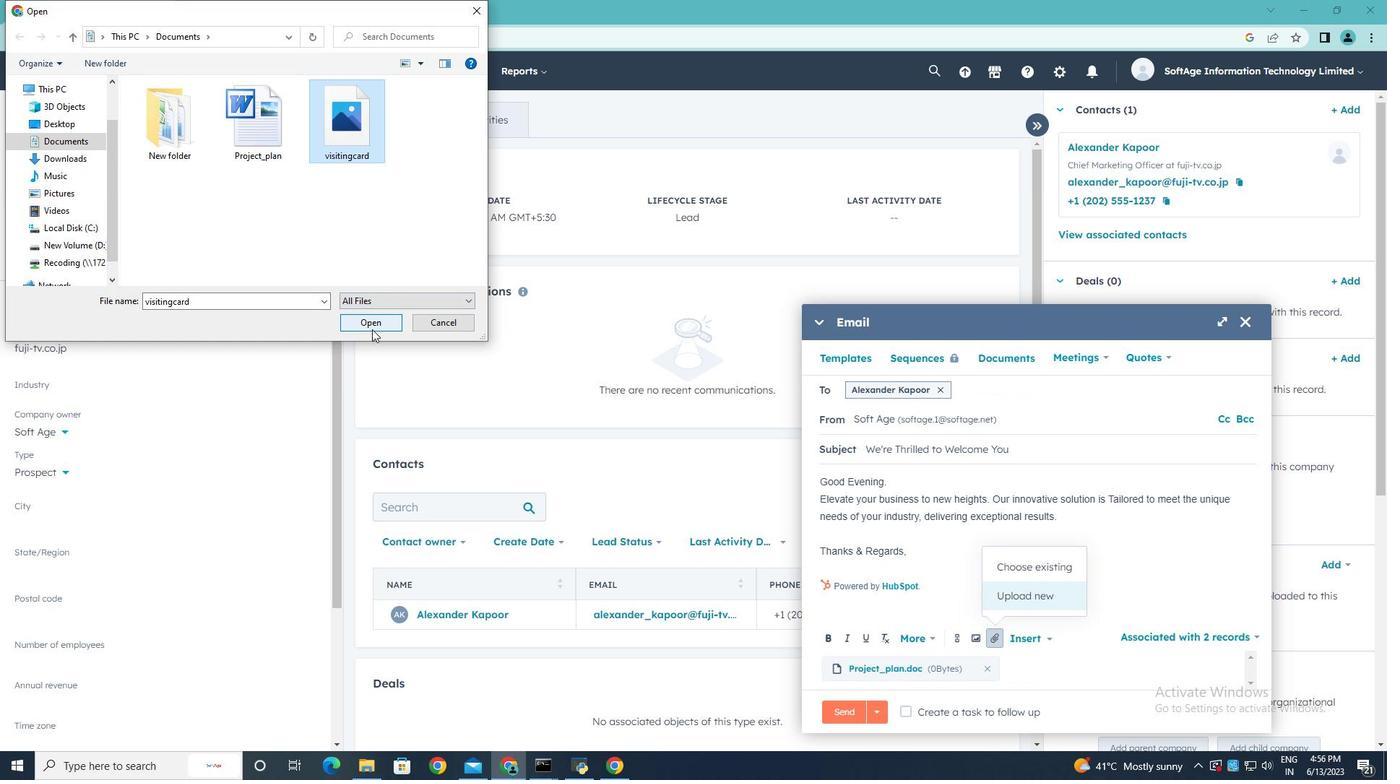 
Action: Mouse pressed left at (375, 323)
Screenshot: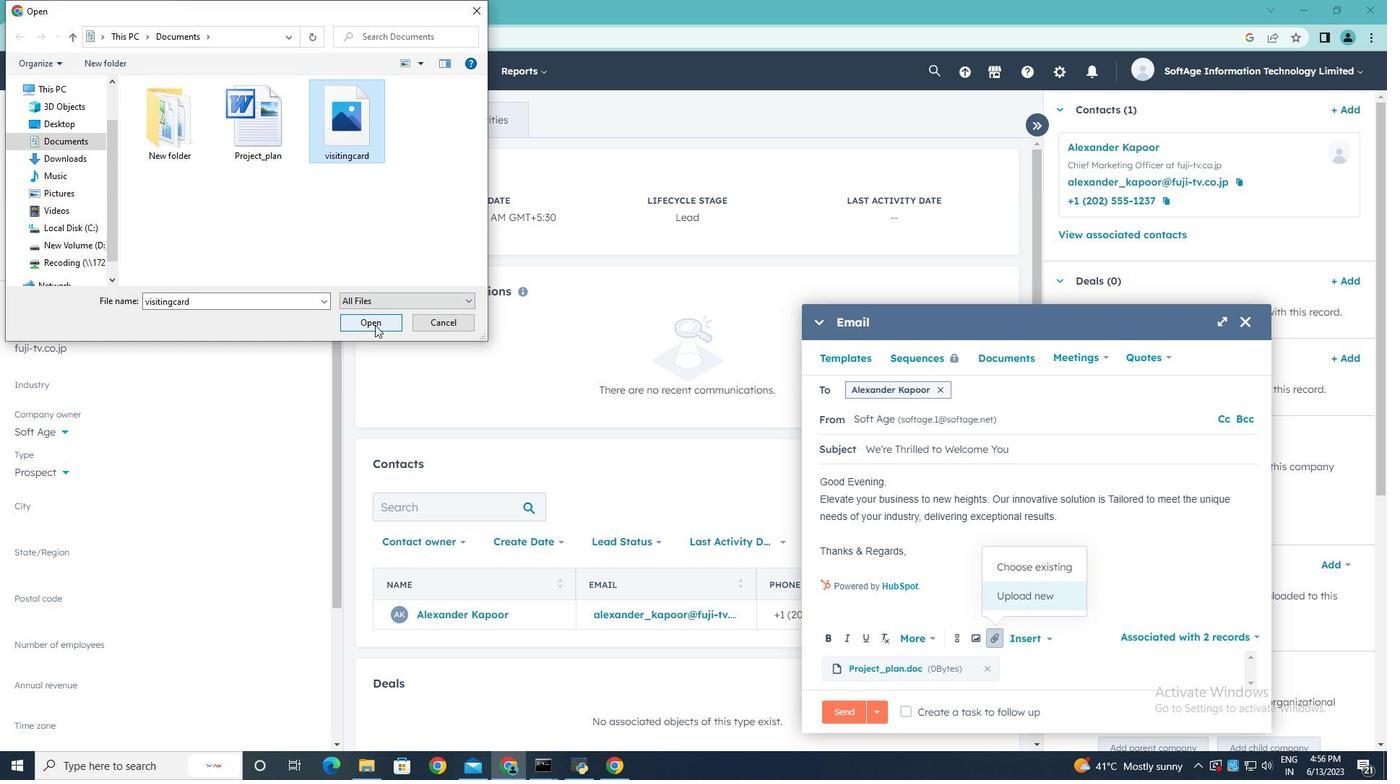 
Action: Mouse moved to (908, 551)
Screenshot: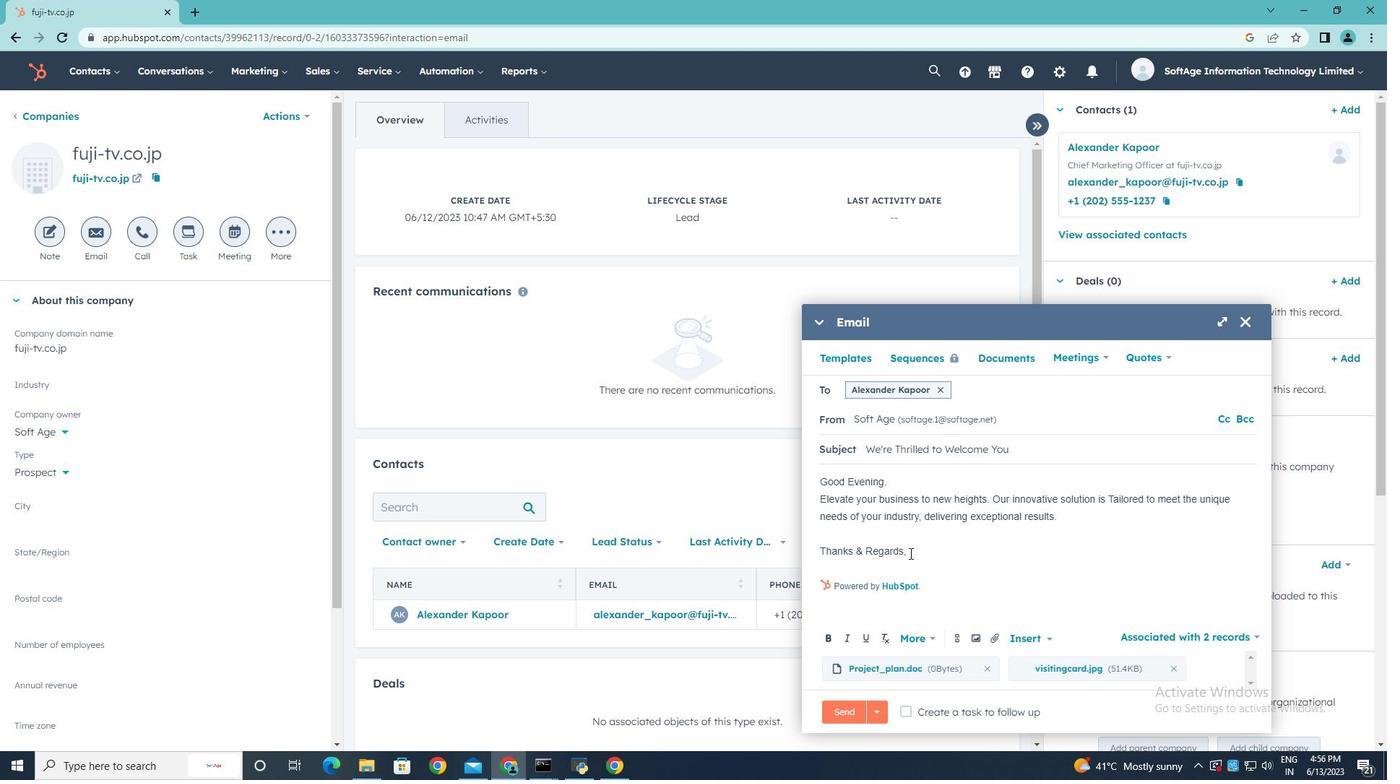 
Action: Mouse pressed left at (908, 551)
Screenshot: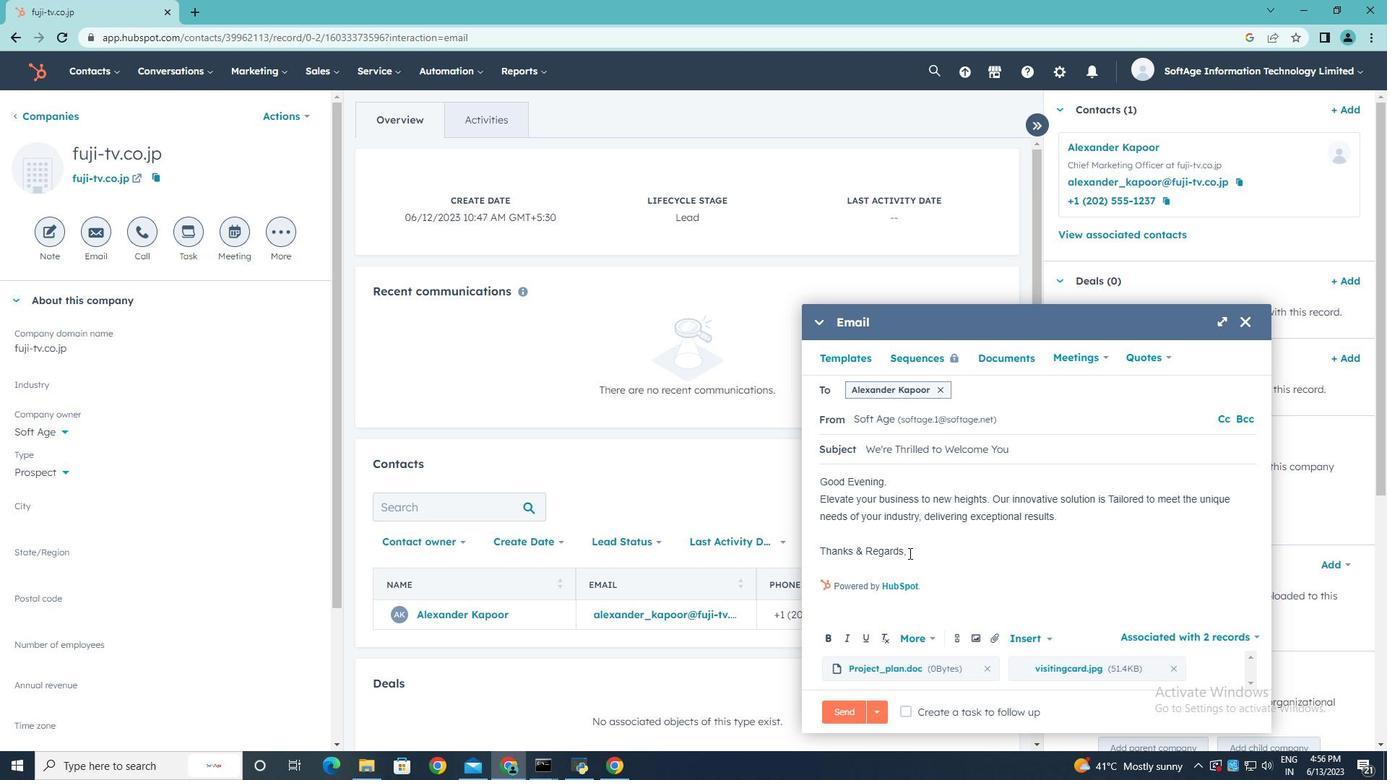 
Action: Mouse moved to (908, 551)
Screenshot: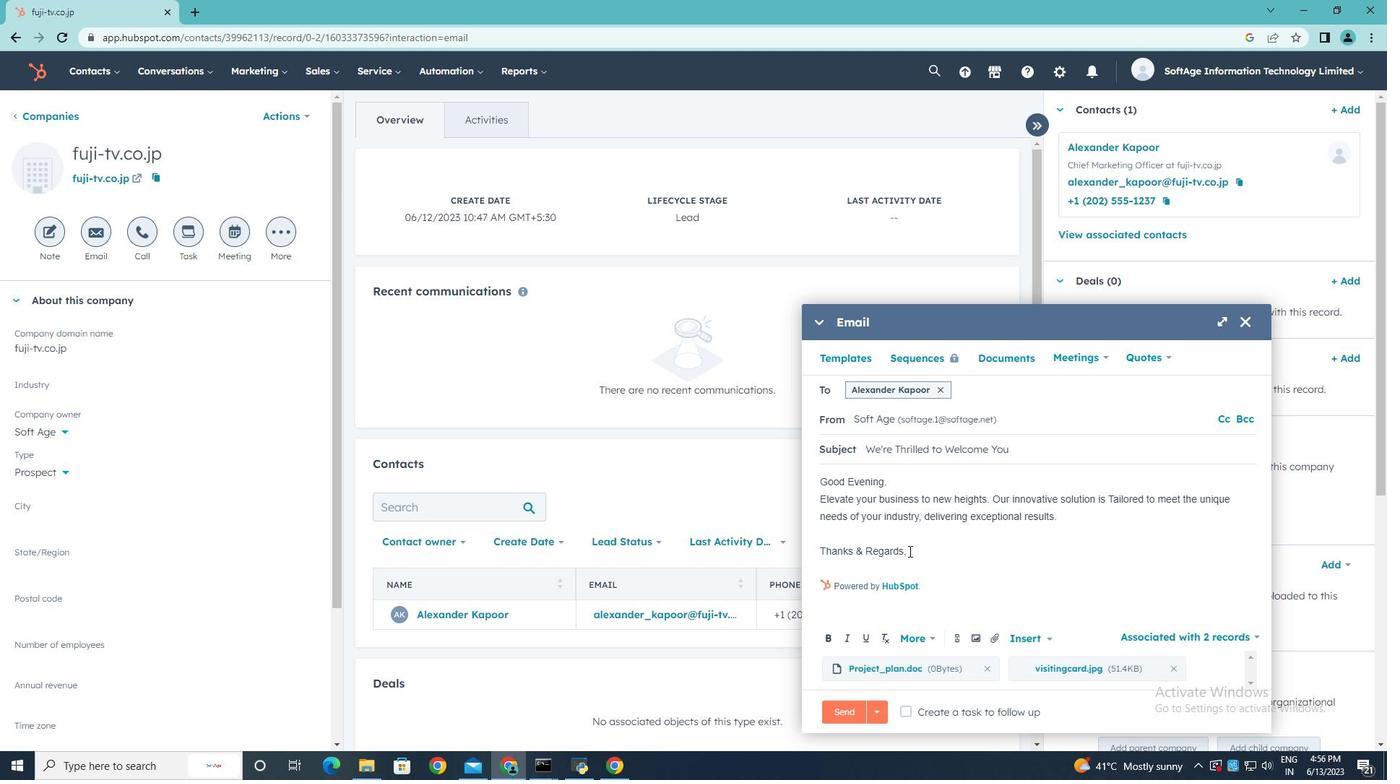 
Action: Key pressed <Key.enter>
Screenshot: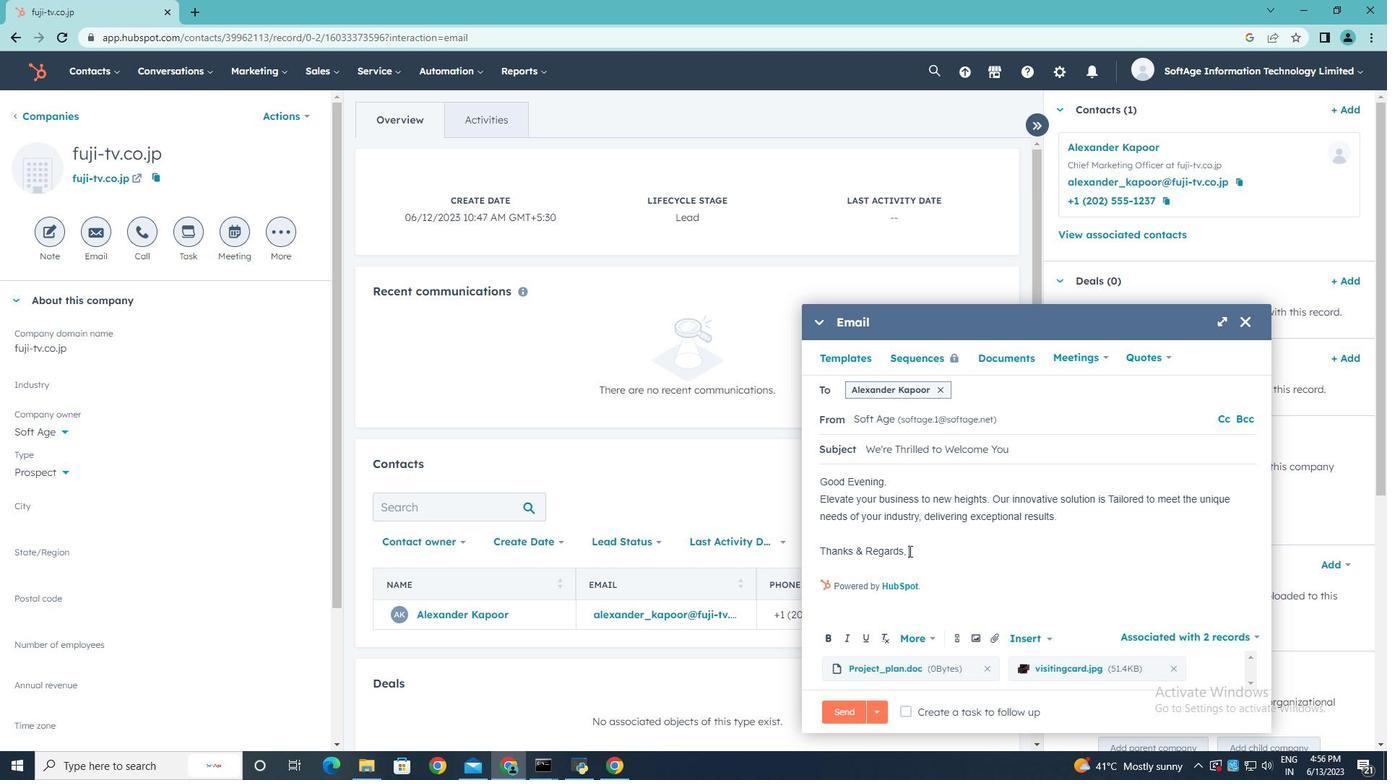 
Action: Mouse moved to (954, 636)
Screenshot: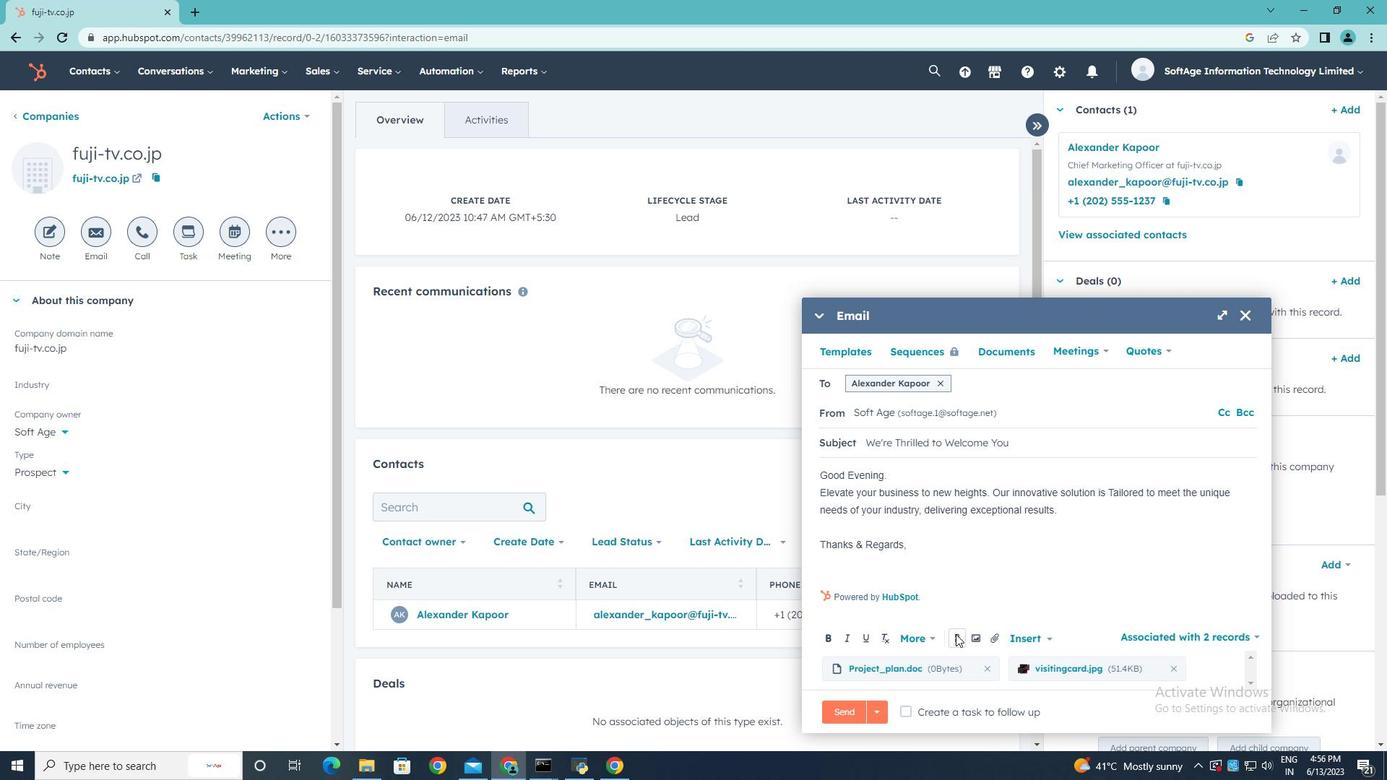 
Action: Mouse pressed left at (954, 636)
Screenshot: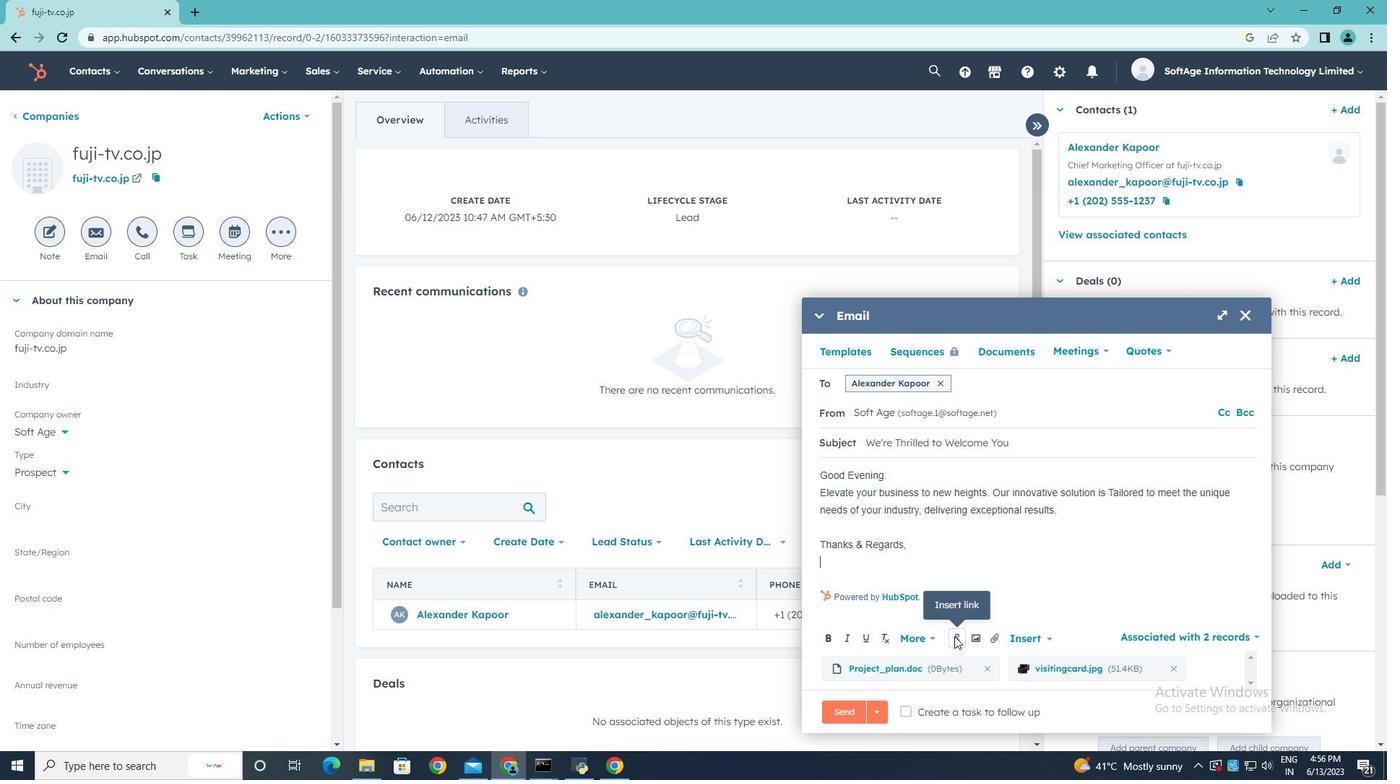 
Action: Mouse moved to (984, 477)
Screenshot: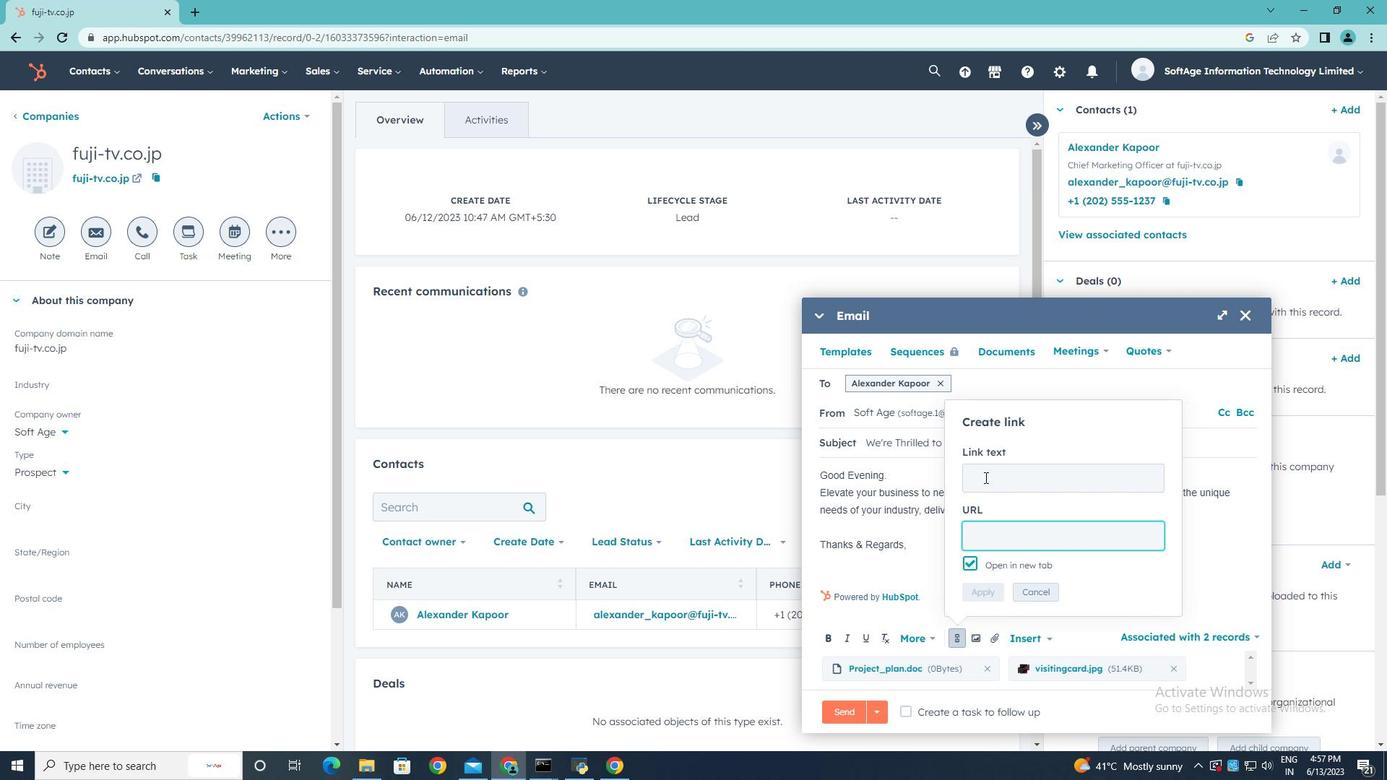 
Action: Mouse pressed left at (984, 477)
Screenshot: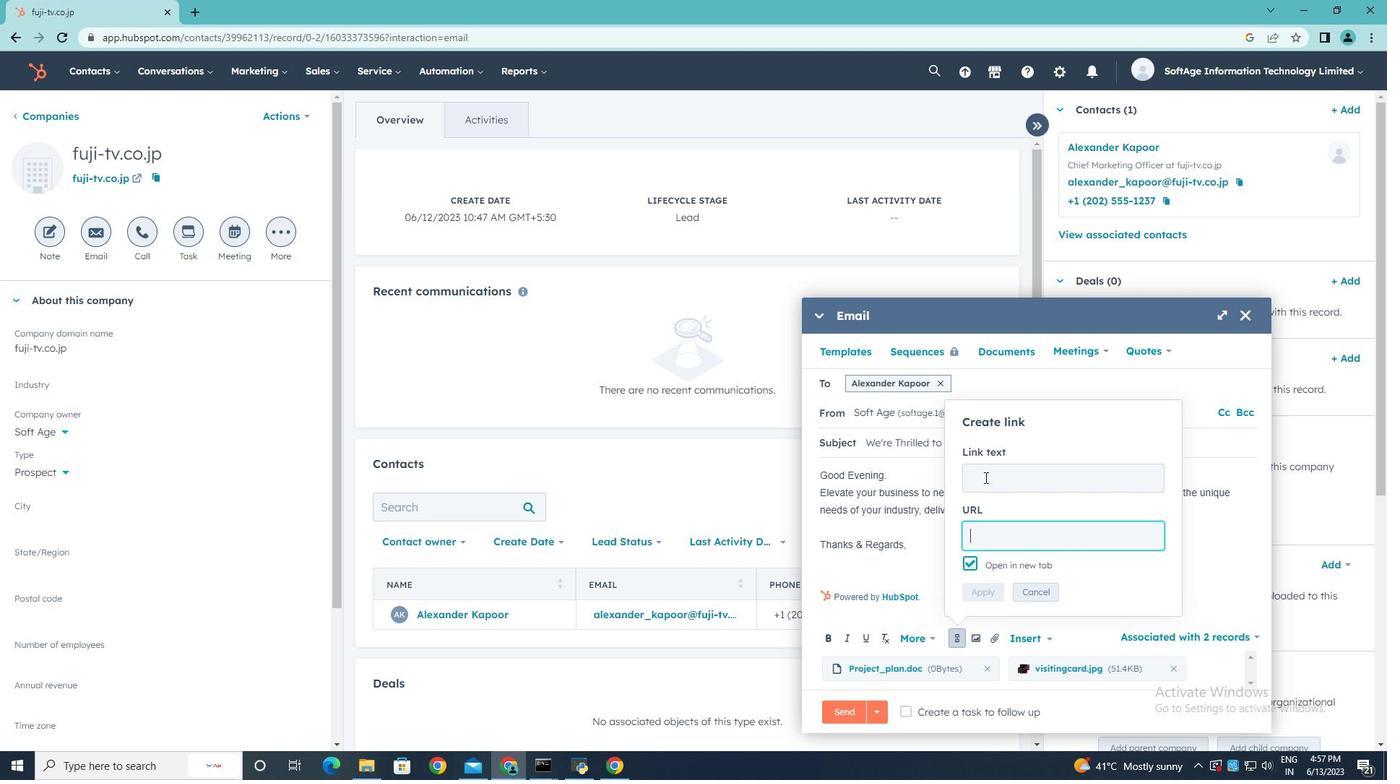 
Action: Key pressed <Key.shift>Flicke<Key.backspace>r
Screenshot: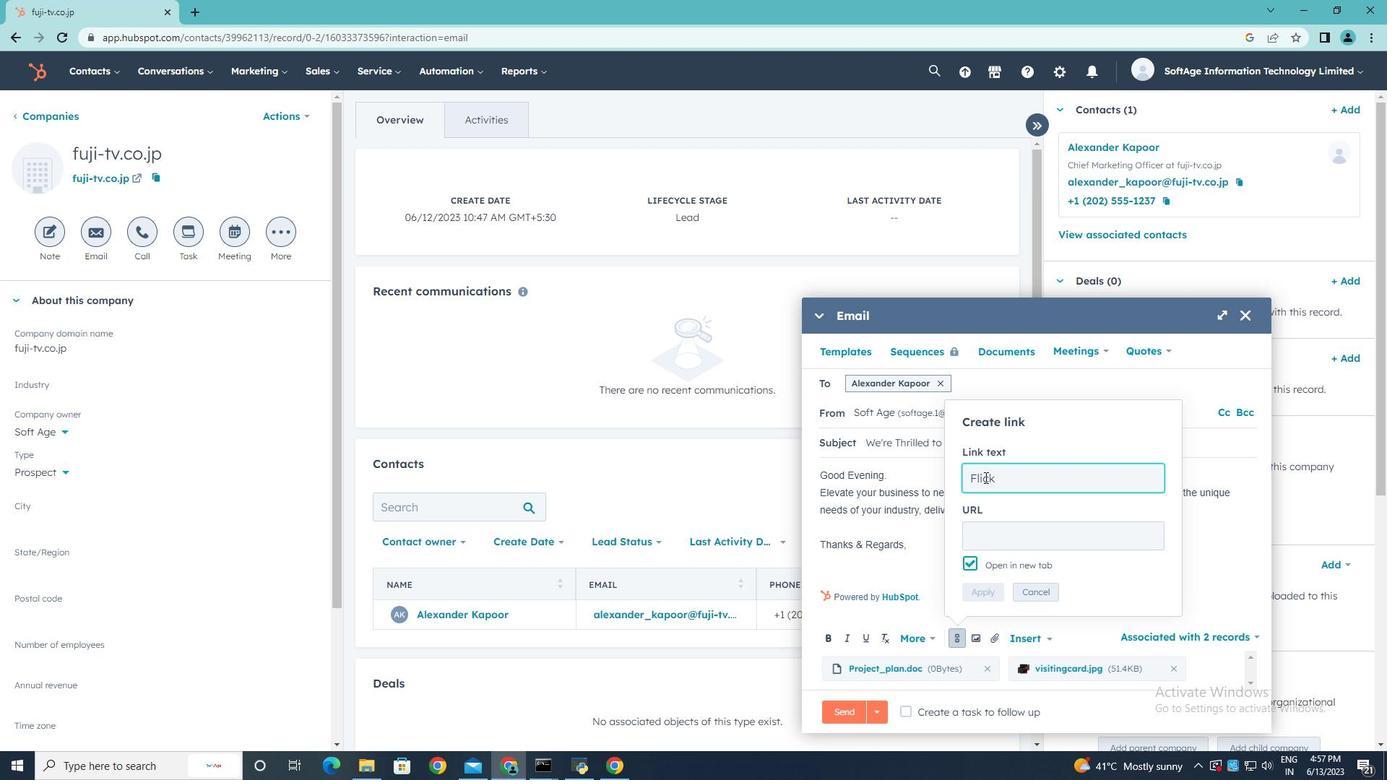 
Action: Mouse moved to (998, 538)
Screenshot: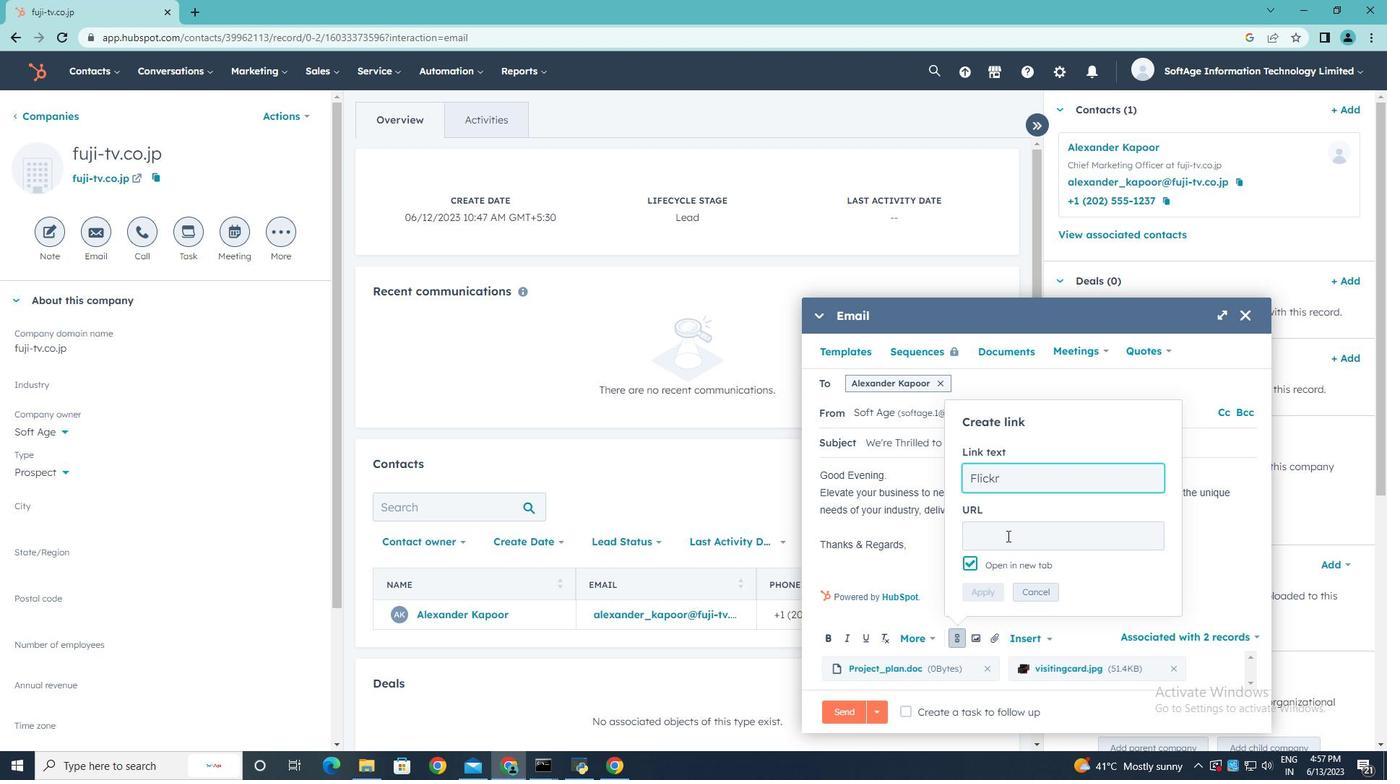 
Action: Mouse pressed left at (998, 538)
Screenshot: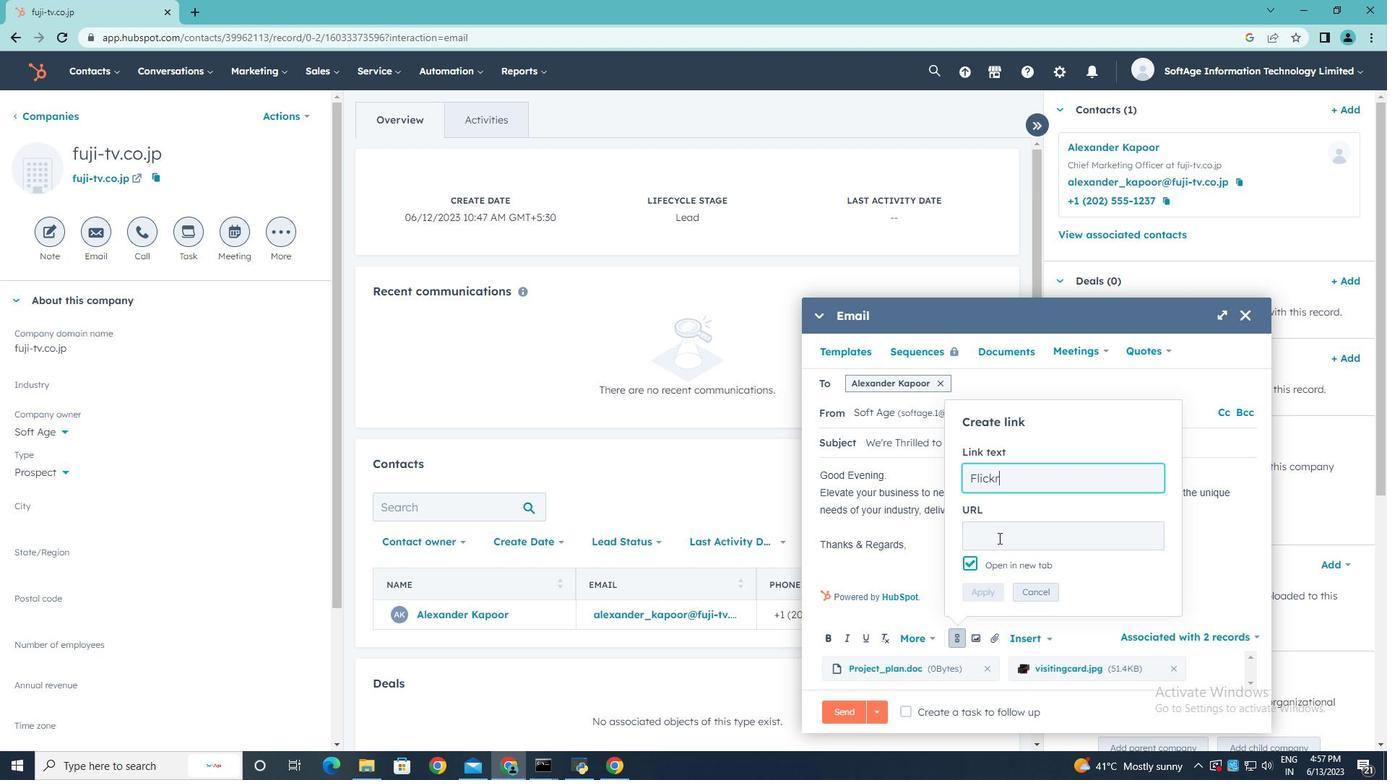 
Action: Key pressed www.<Key.shift><Key.shift><Key.shift><Key.shift>flickr.com
Screenshot: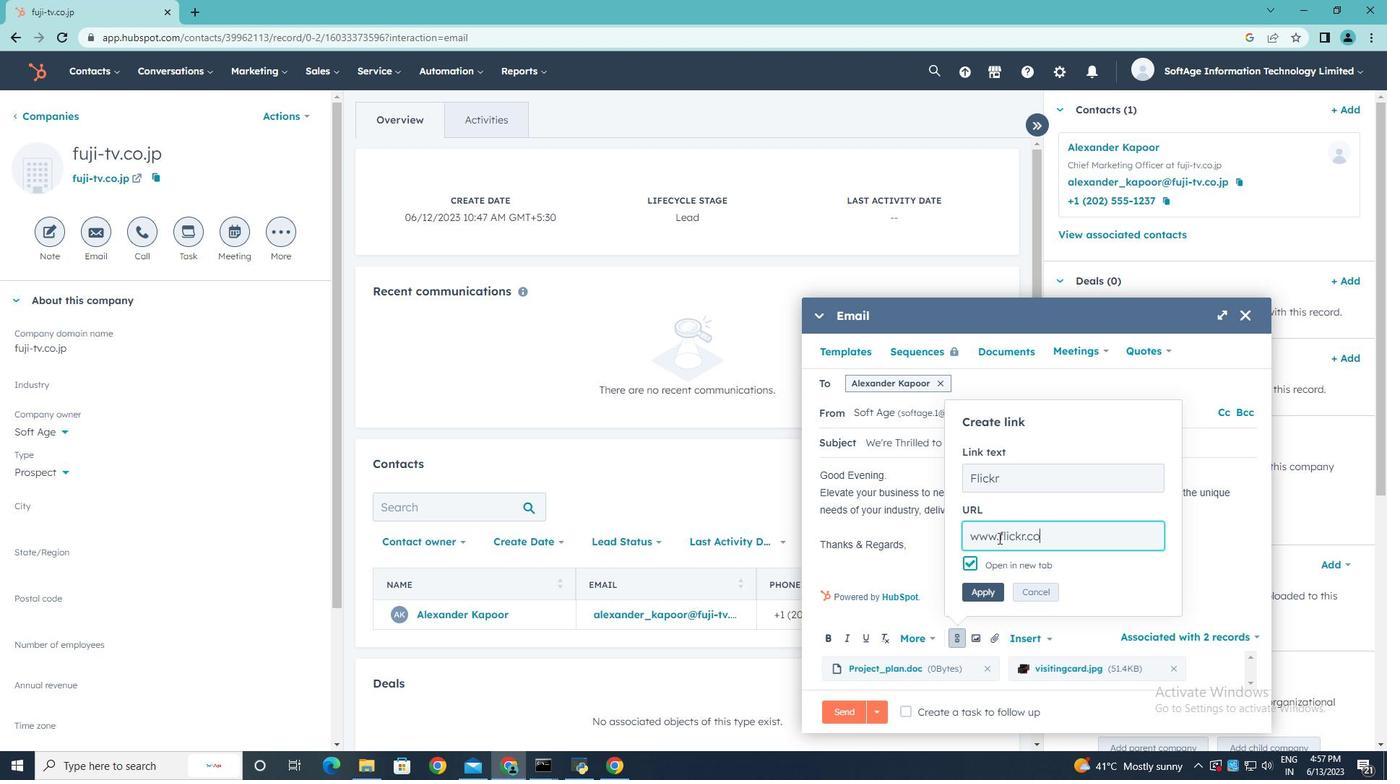 
Action: Mouse moved to (985, 590)
Screenshot: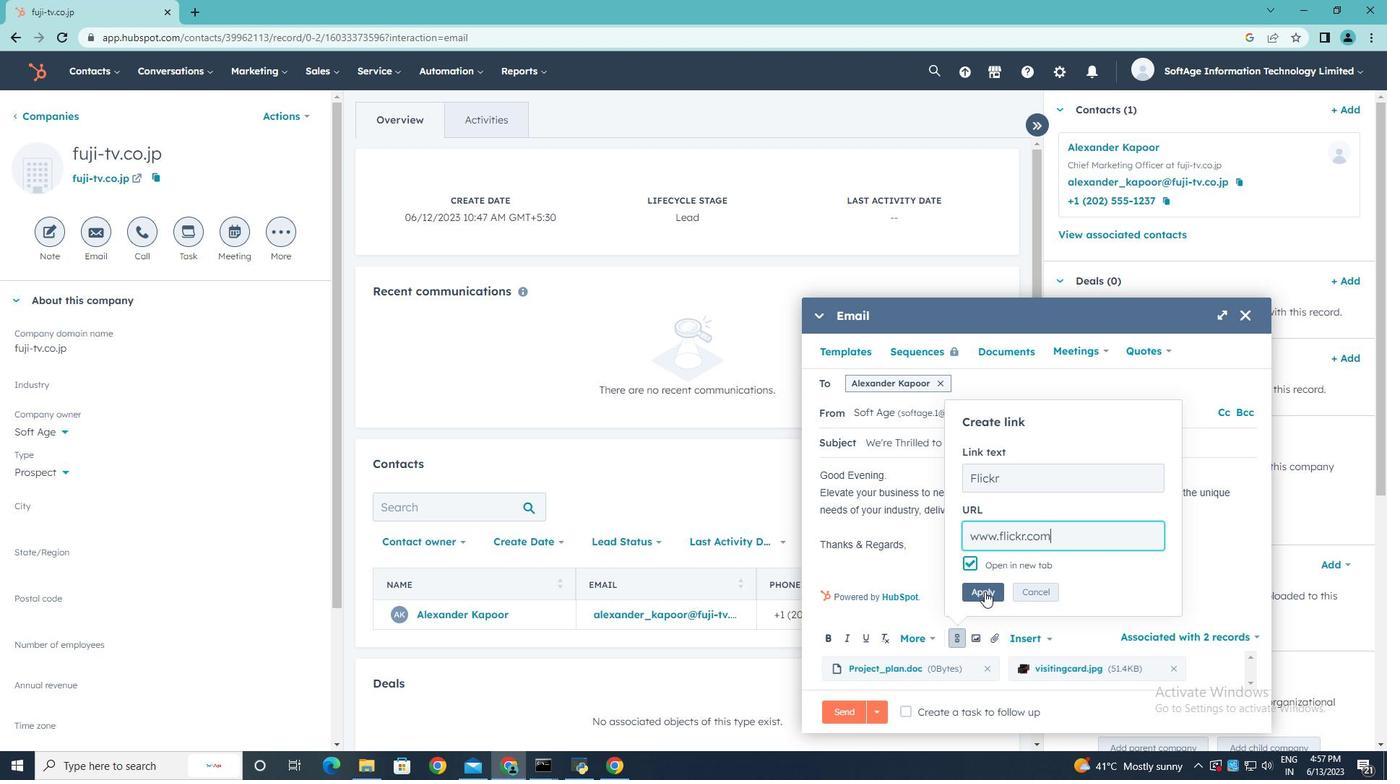 
Action: Mouse pressed left at (985, 590)
Screenshot: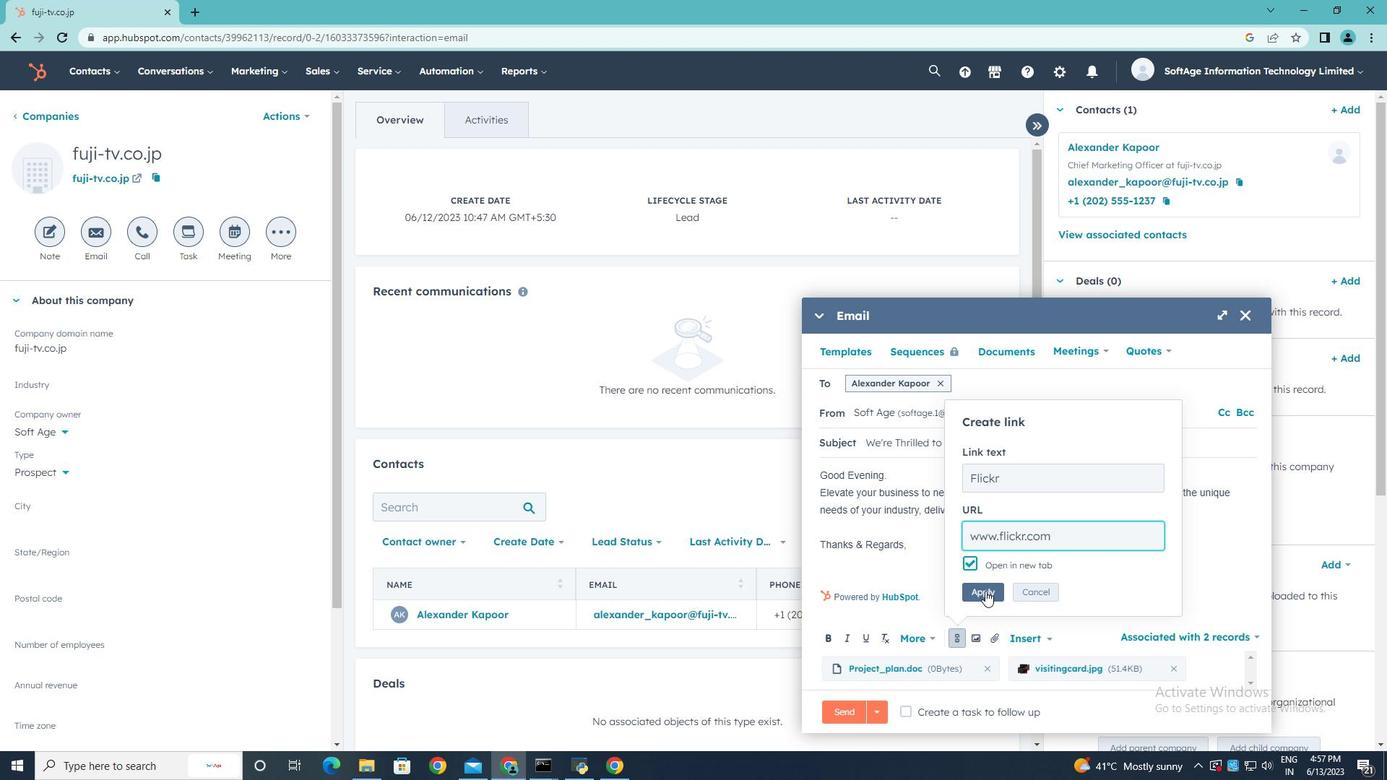 
Action: Mouse moved to (913, 707)
Screenshot: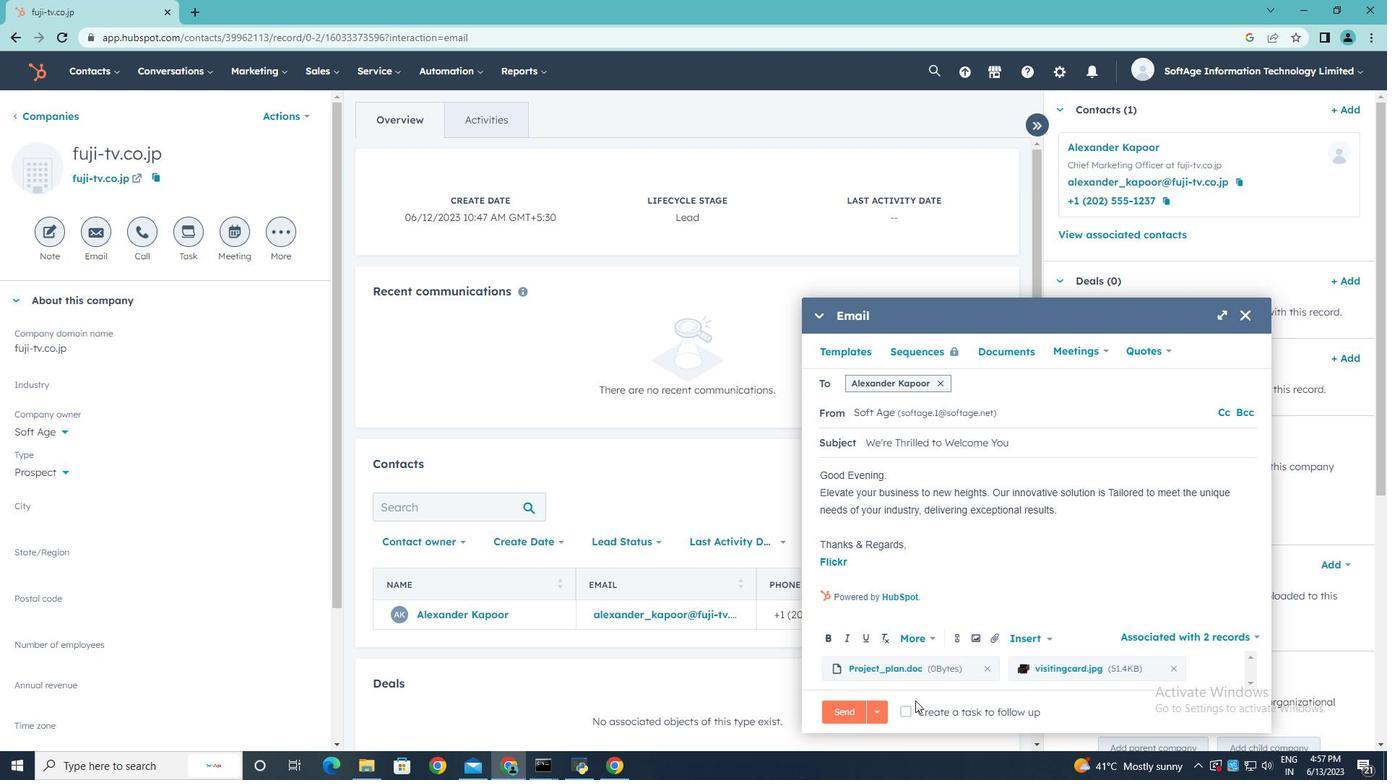 
Action: Mouse pressed left at (913, 707)
Screenshot: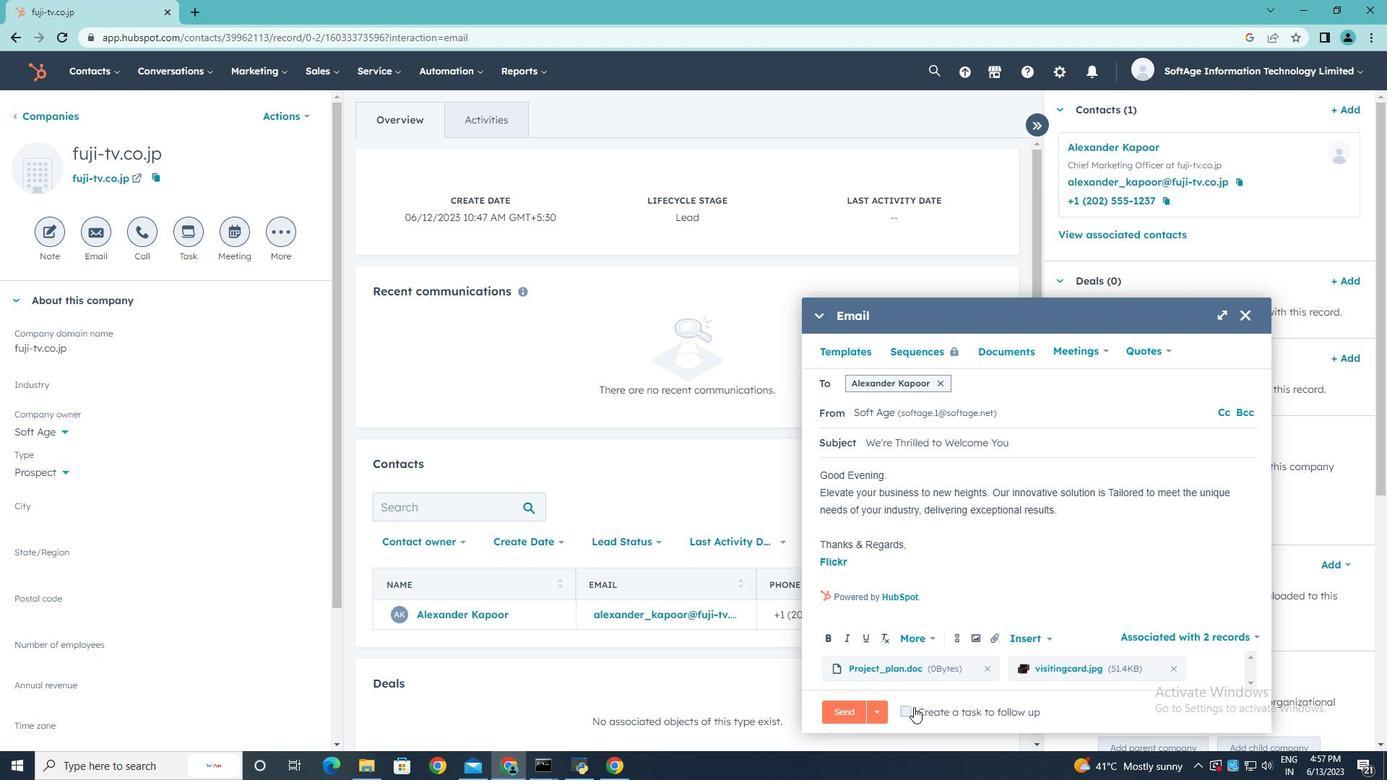 
Action: Mouse moved to (1184, 709)
Screenshot: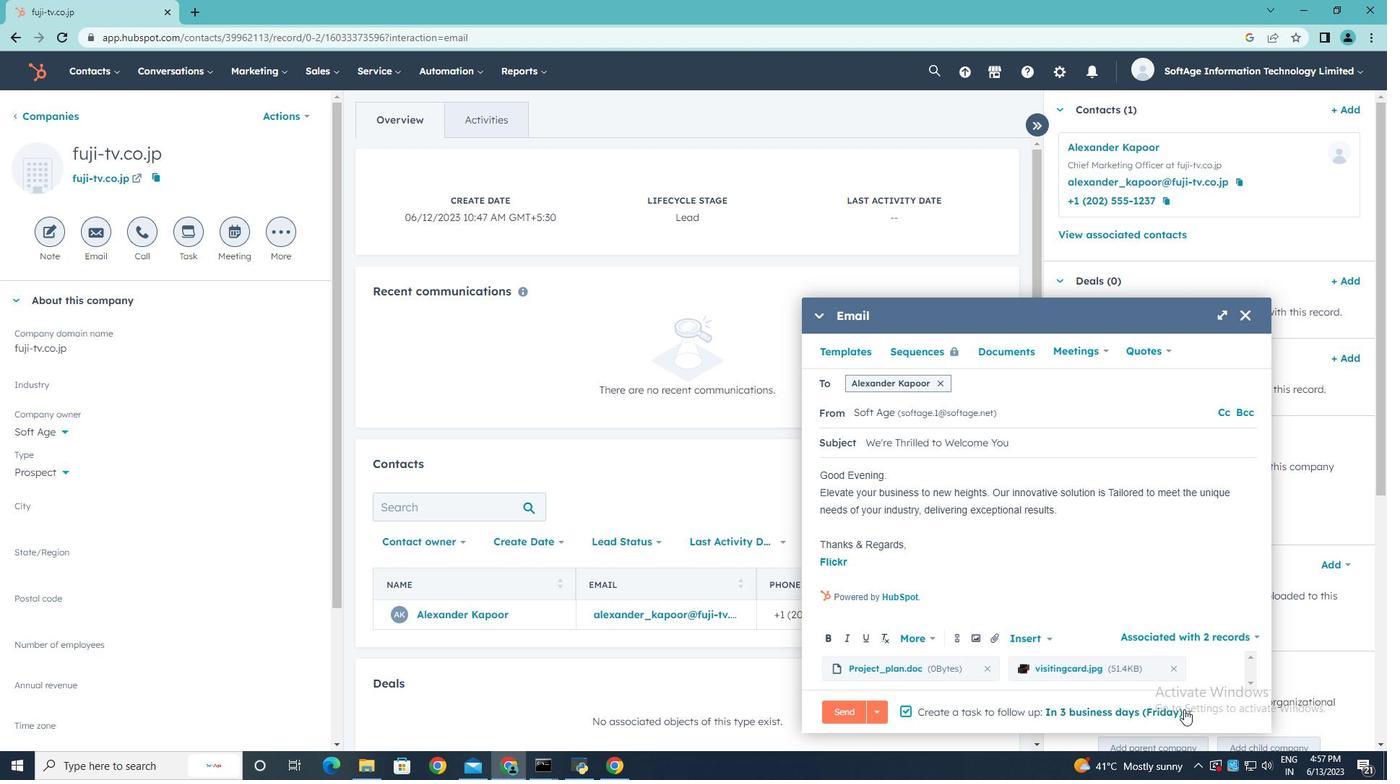 
Action: Mouse pressed left at (1184, 709)
Screenshot: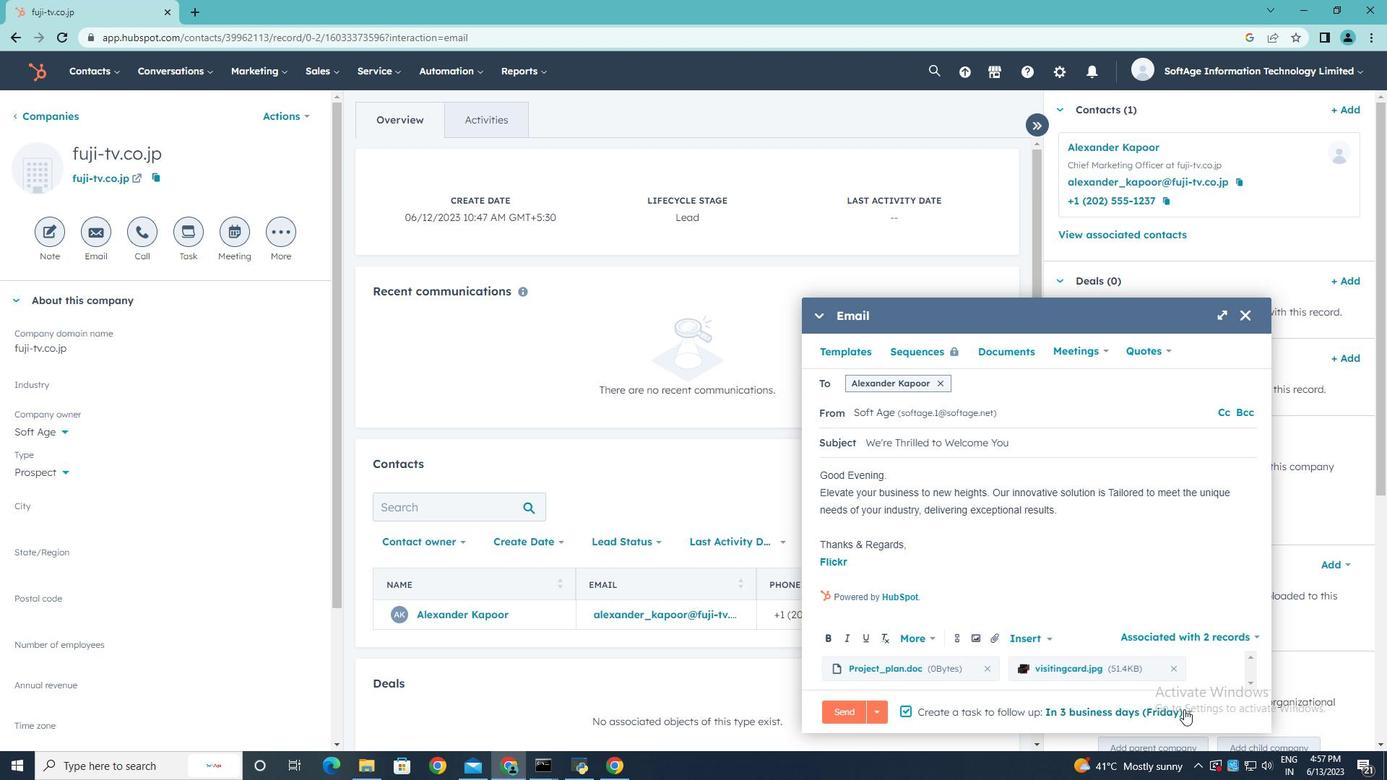 
Action: Mouse moved to (1147, 574)
Screenshot: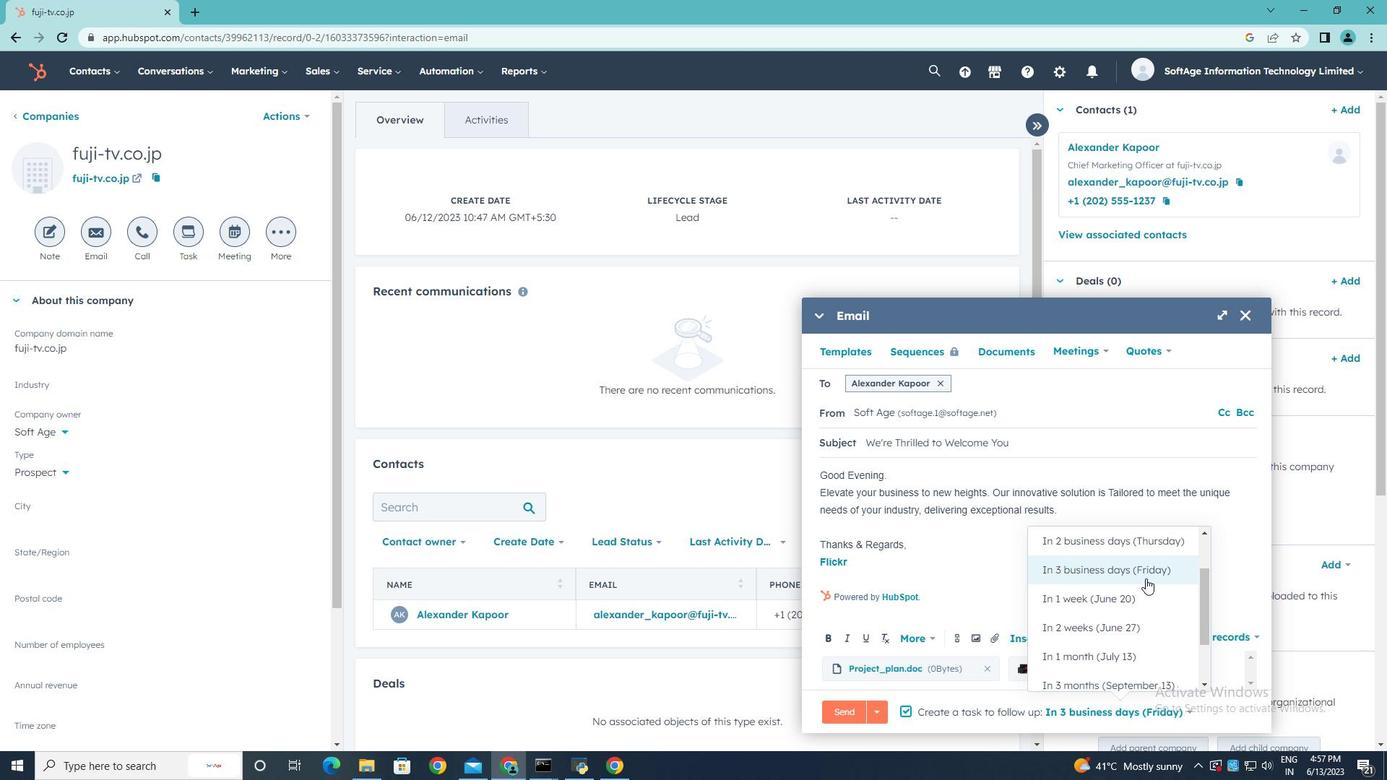
Action: Mouse pressed left at (1147, 574)
Screenshot: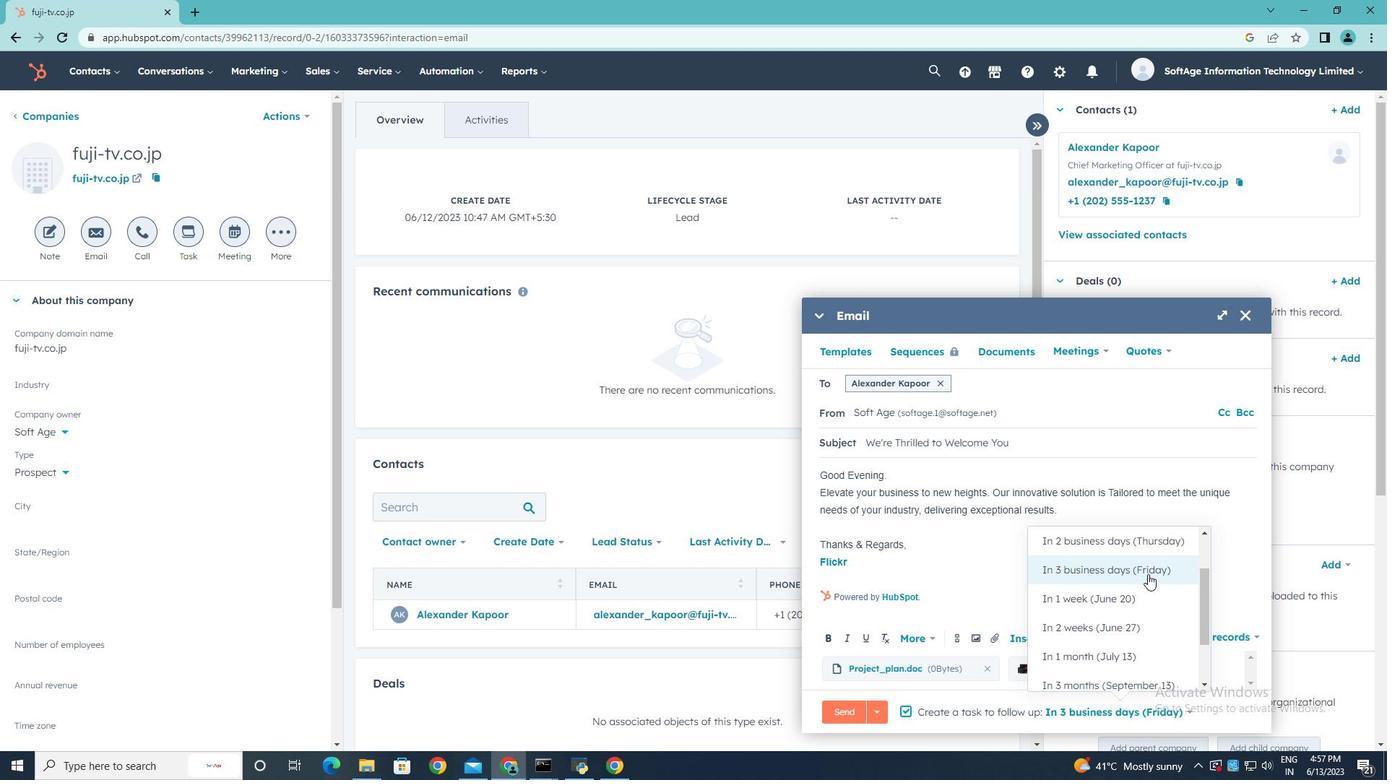 
Action: Mouse moved to (841, 714)
Screenshot: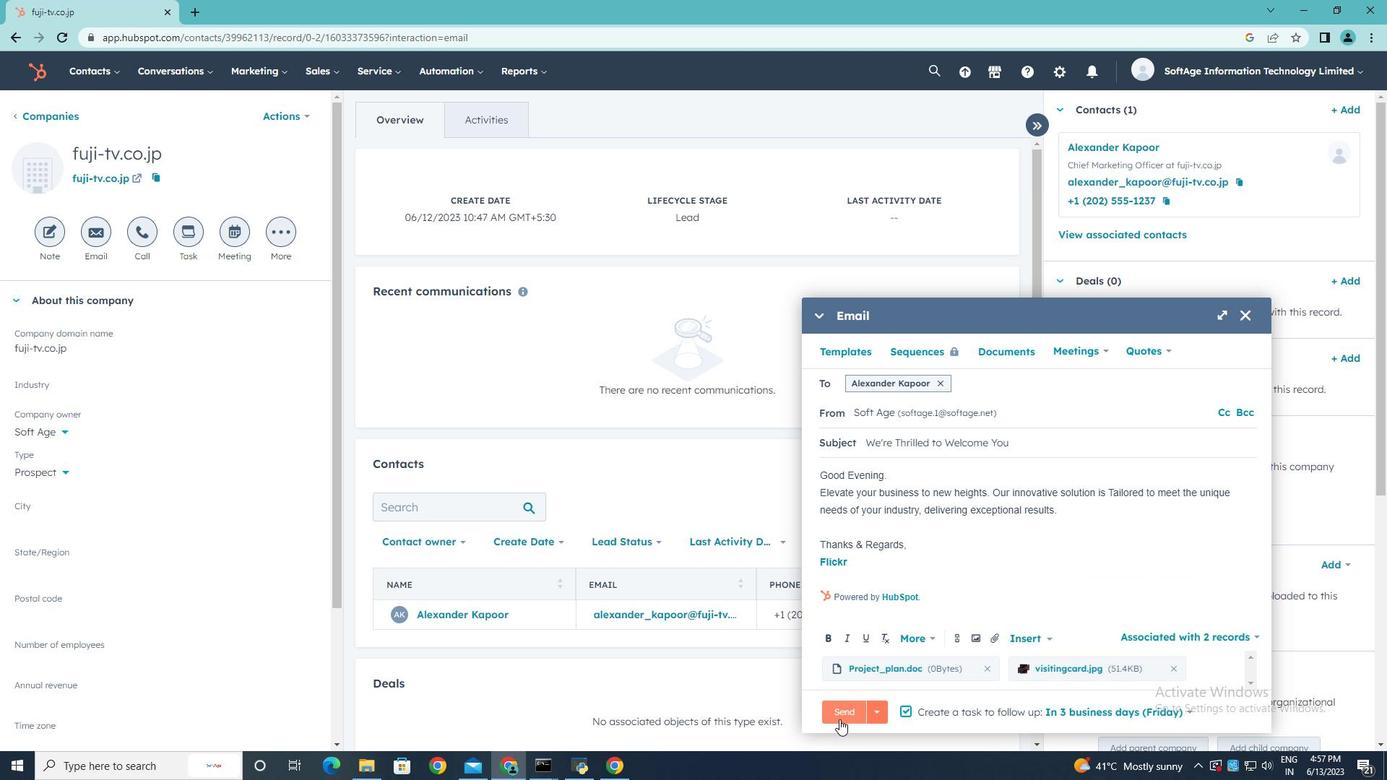 
Action: Mouse pressed left at (841, 714)
Screenshot: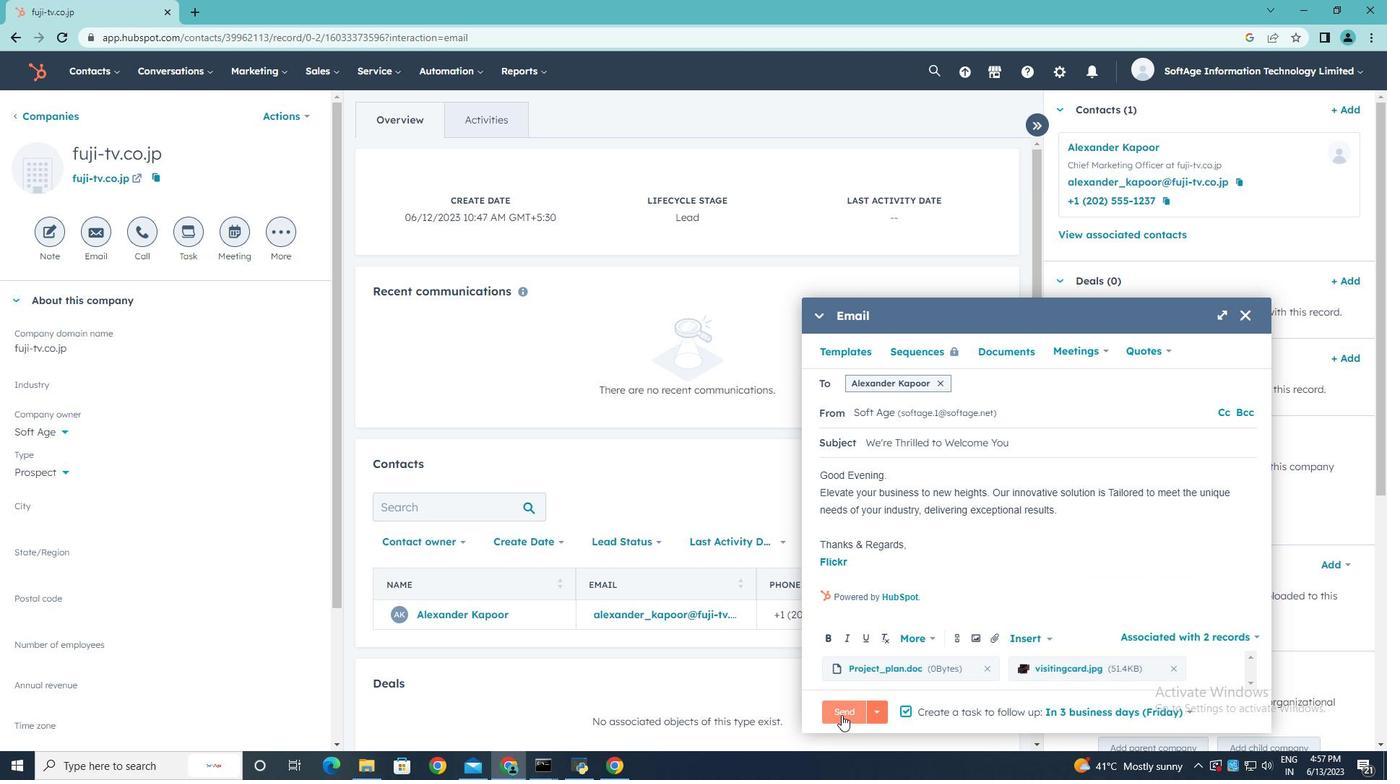 
Action: Mouse moved to (841, 714)
Screenshot: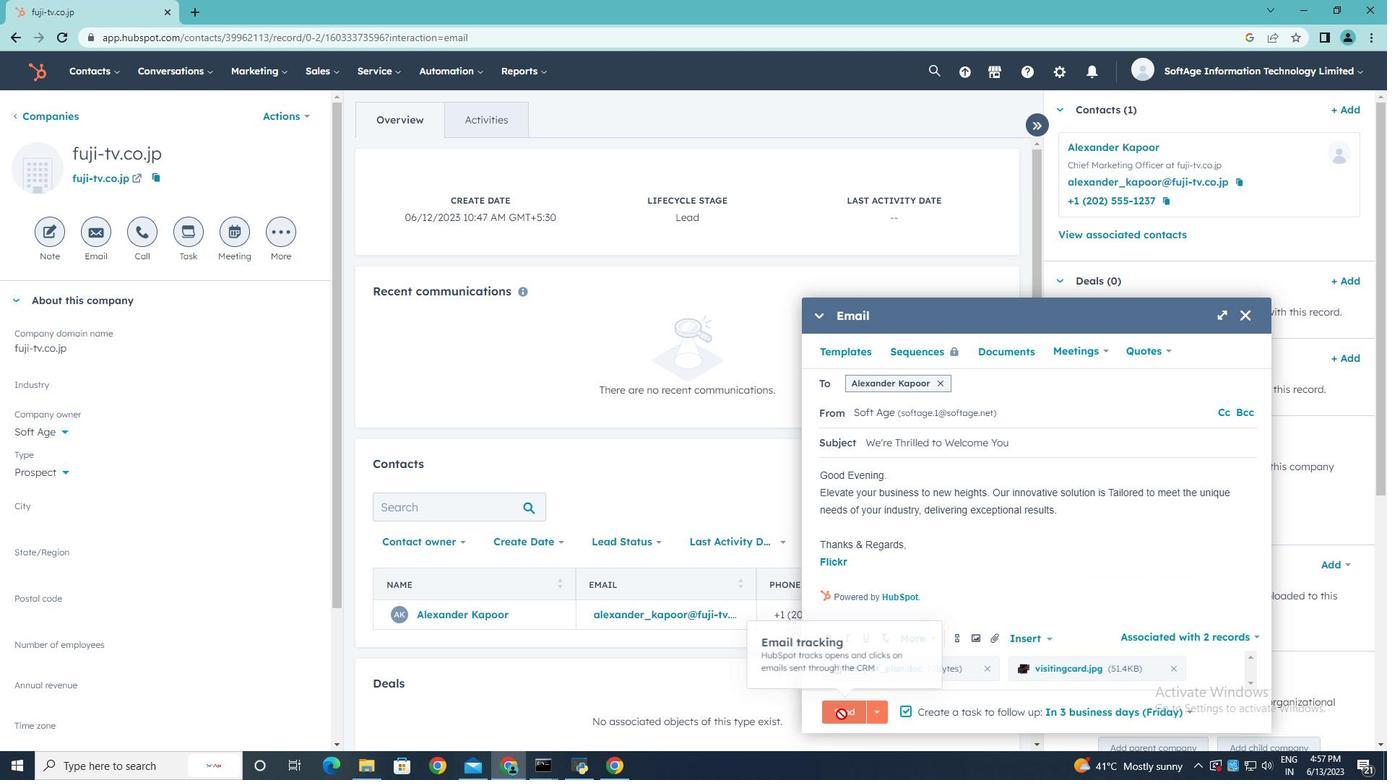 
